 Task: Find a one-way flight from Brunswick to Laramie for 3 passengers in First class on May 3, with 2 checked bags and 2 stops or fewer.
Action: Mouse moved to (315, 291)
Screenshot: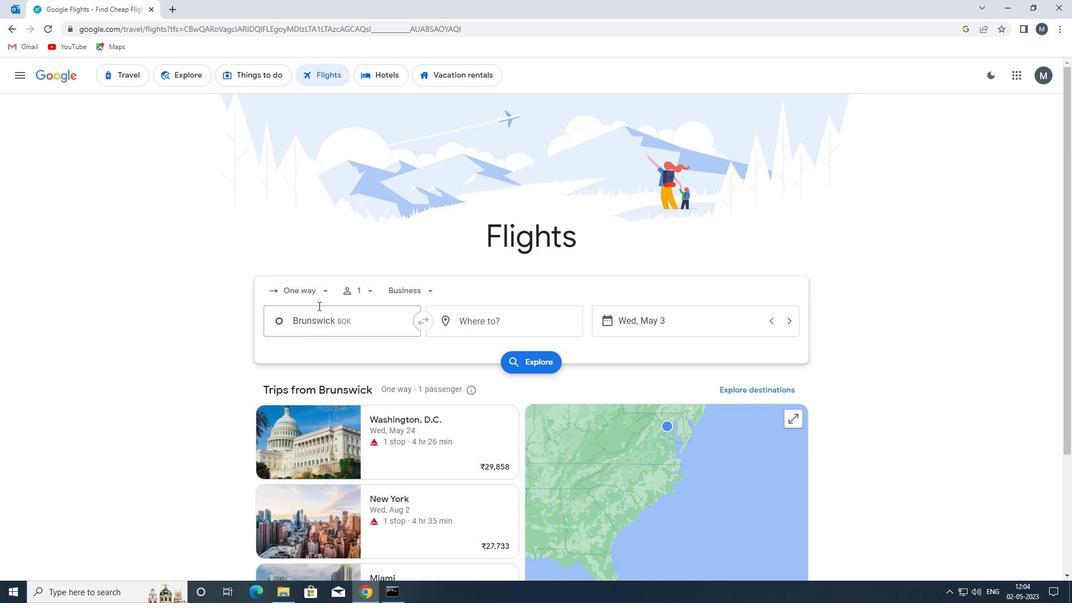 
Action: Mouse pressed left at (315, 291)
Screenshot: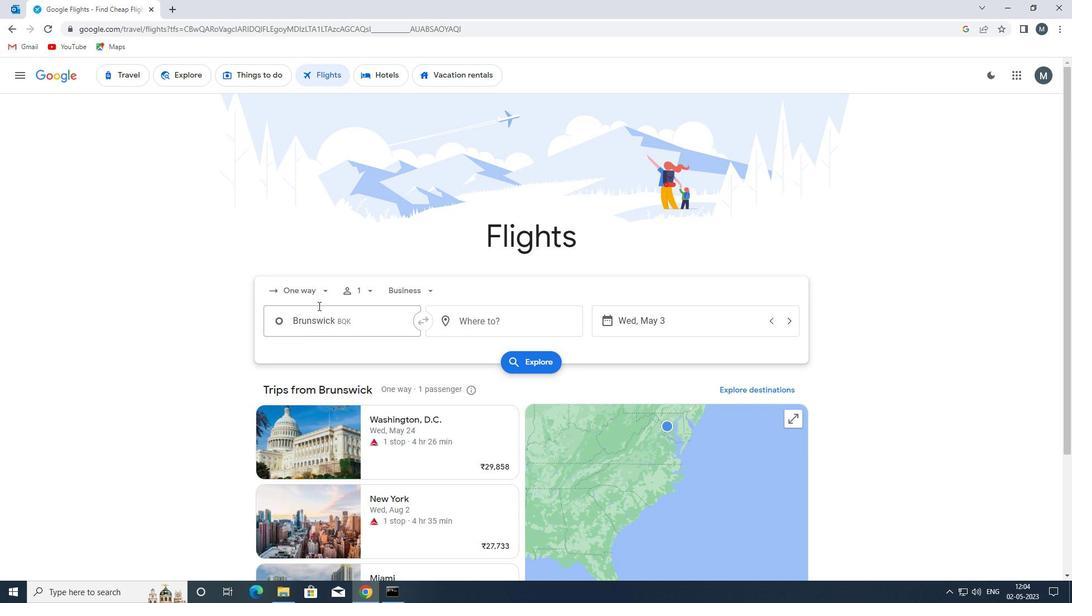 
Action: Mouse moved to (317, 346)
Screenshot: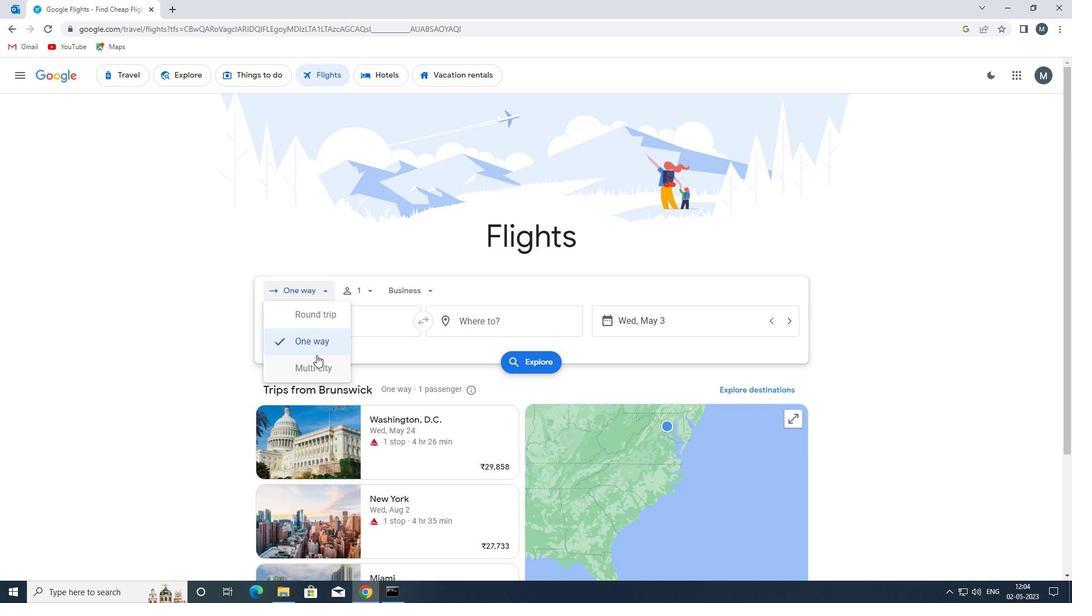 
Action: Mouse pressed left at (317, 346)
Screenshot: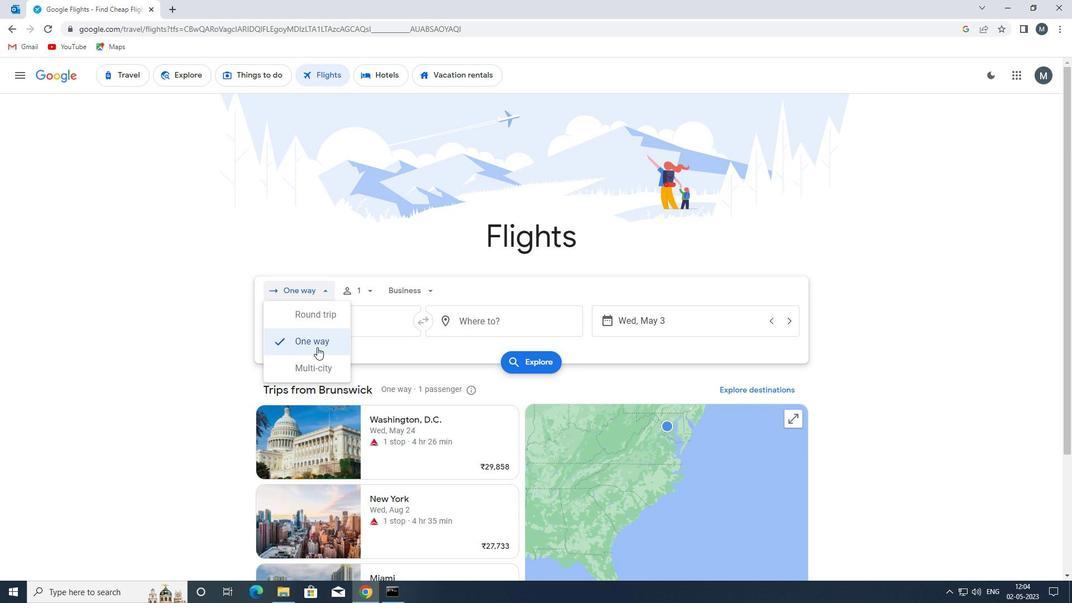
Action: Mouse moved to (369, 295)
Screenshot: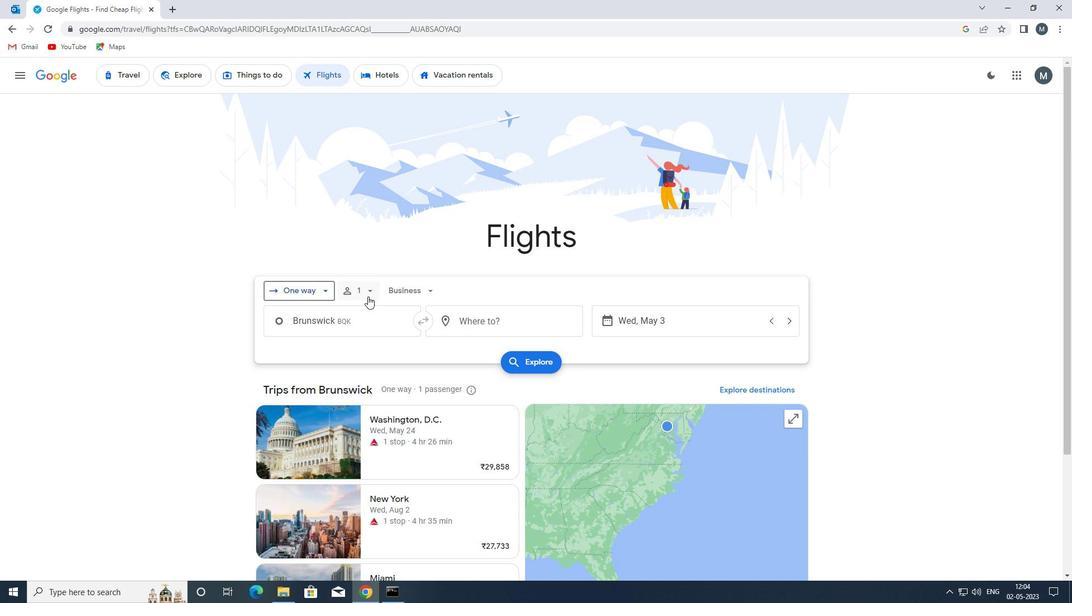 
Action: Mouse pressed left at (369, 295)
Screenshot: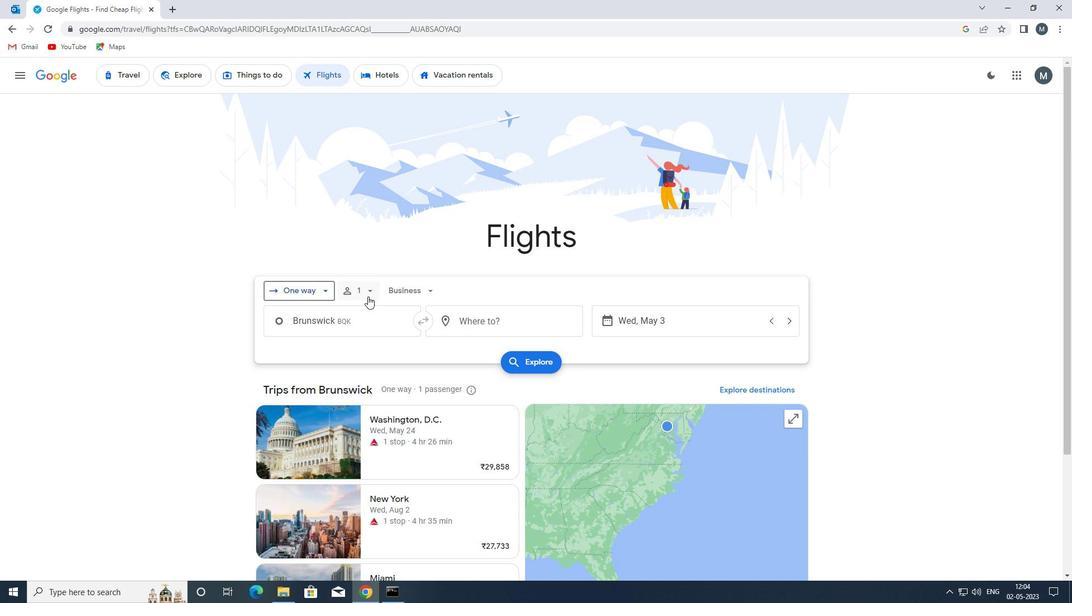 
Action: Mouse moved to (459, 320)
Screenshot: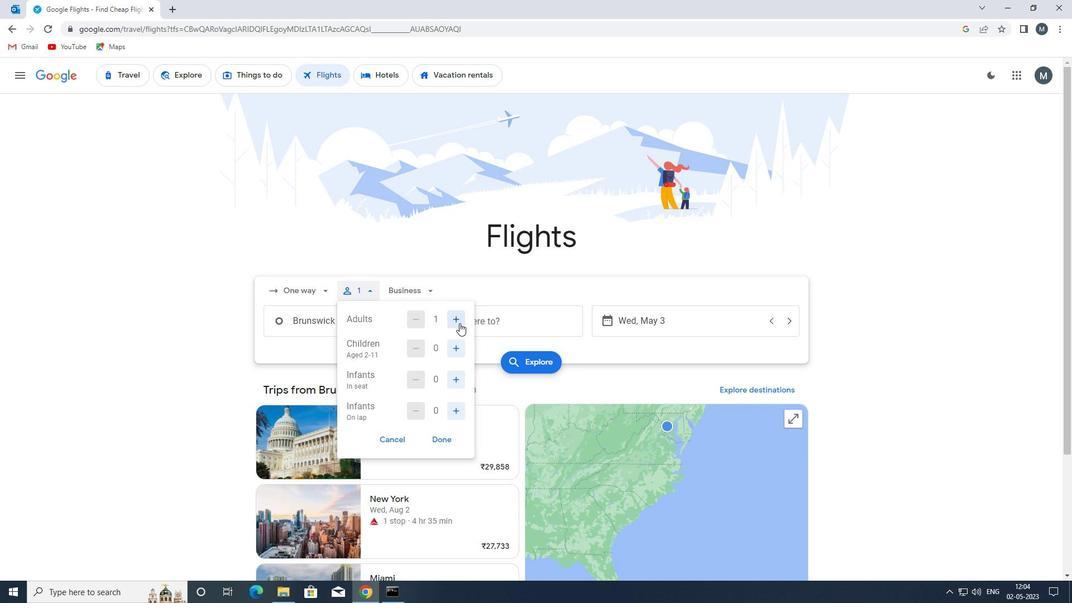 
Action: Mouse pressed left at (459, 320)
Screenshot: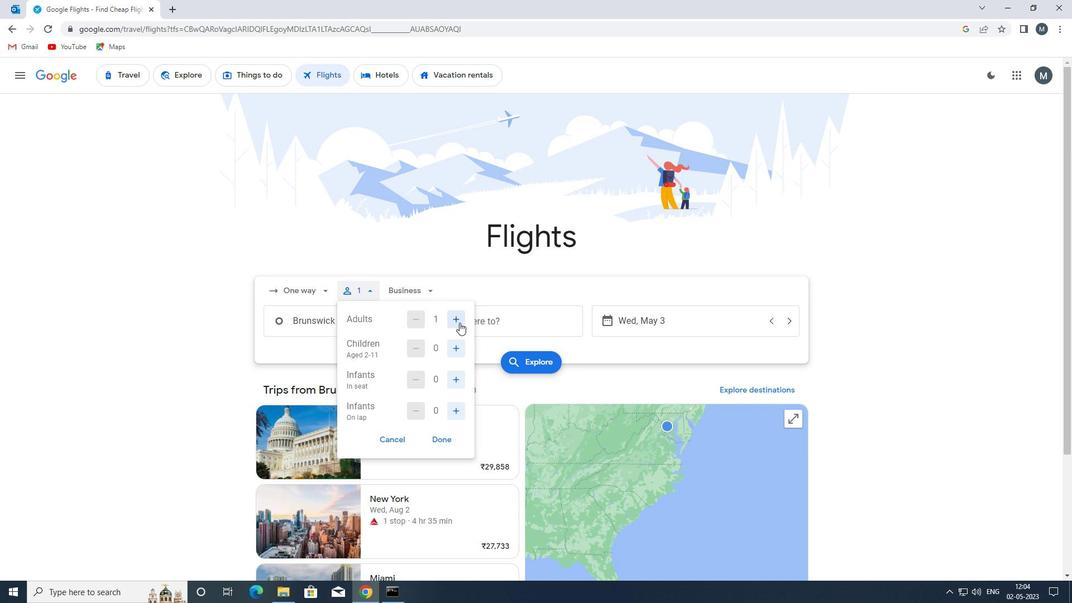 
Action: Mouse pressed left at (459, 320)
Screenshot: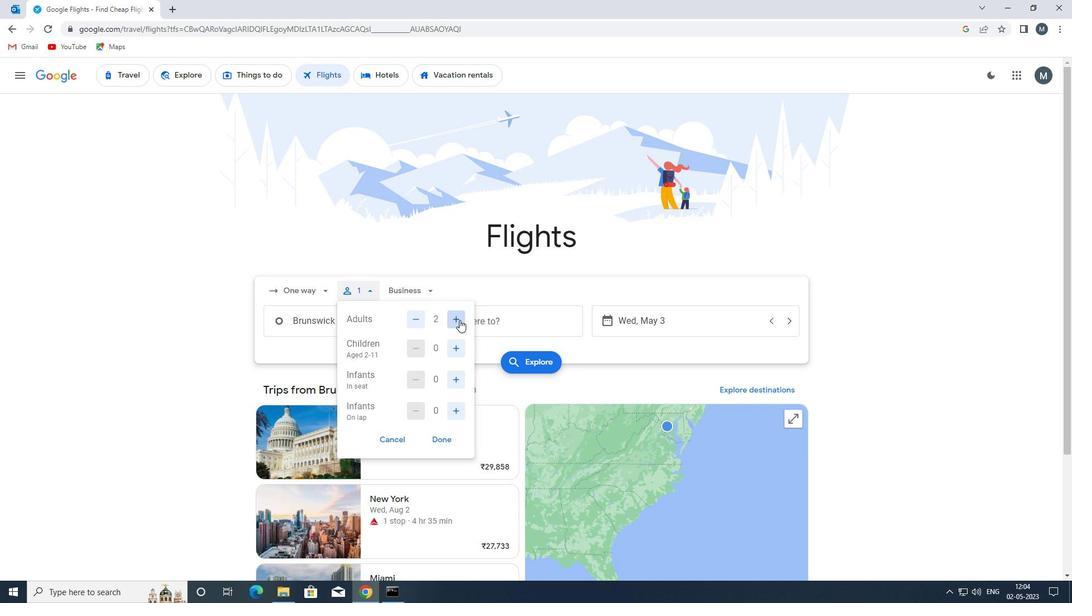 
Action: Mouse moved to (450, 435)
Screenshot: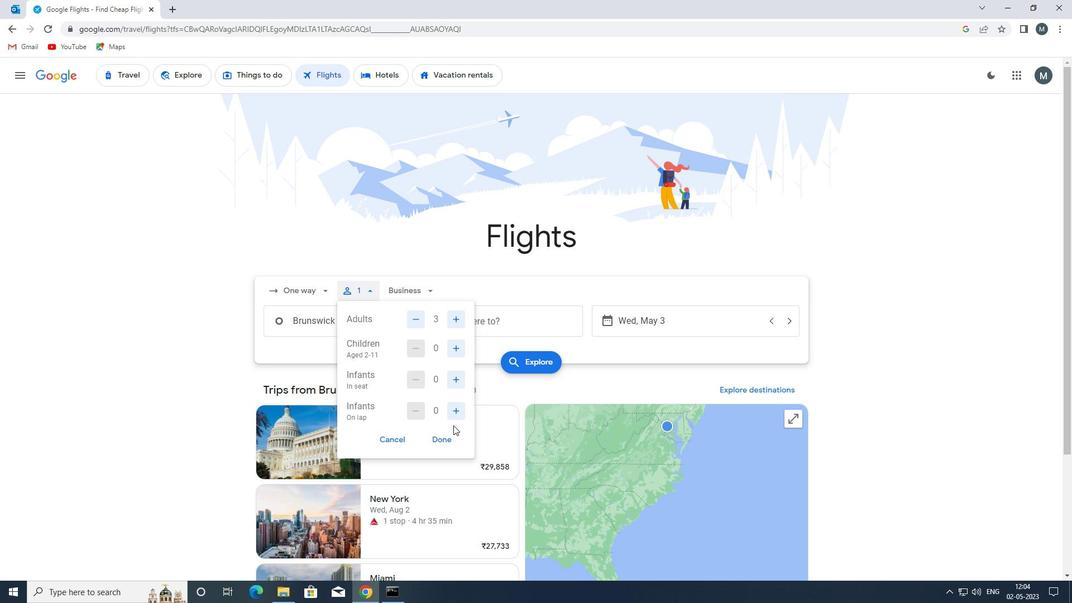 
Action: Mouse pressed left at (450, 435)
Screenshot: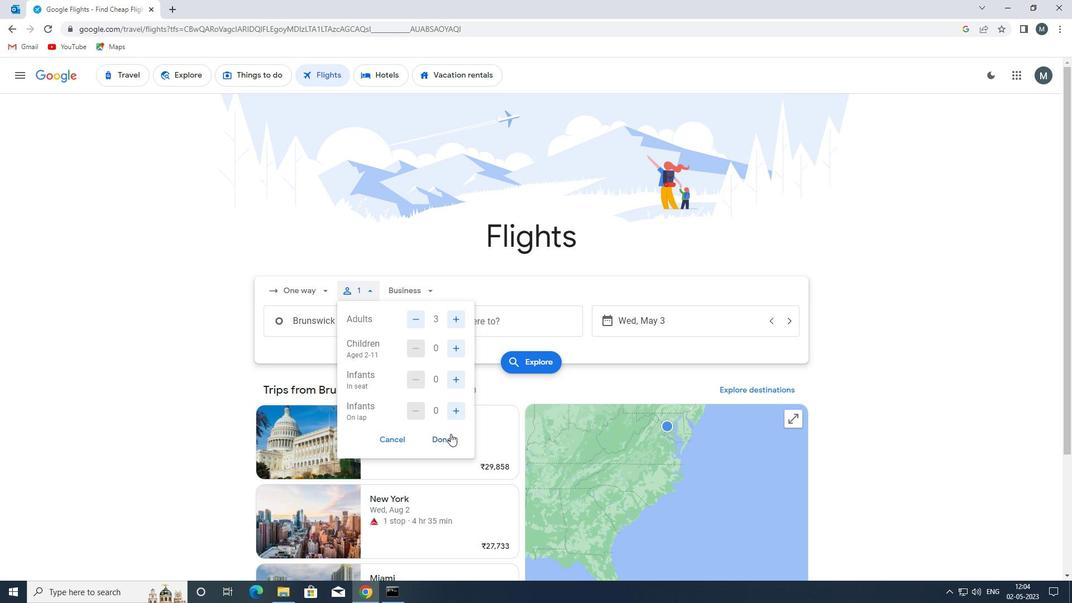 
Action: Mouse moved to (416, 291)
Screenshot: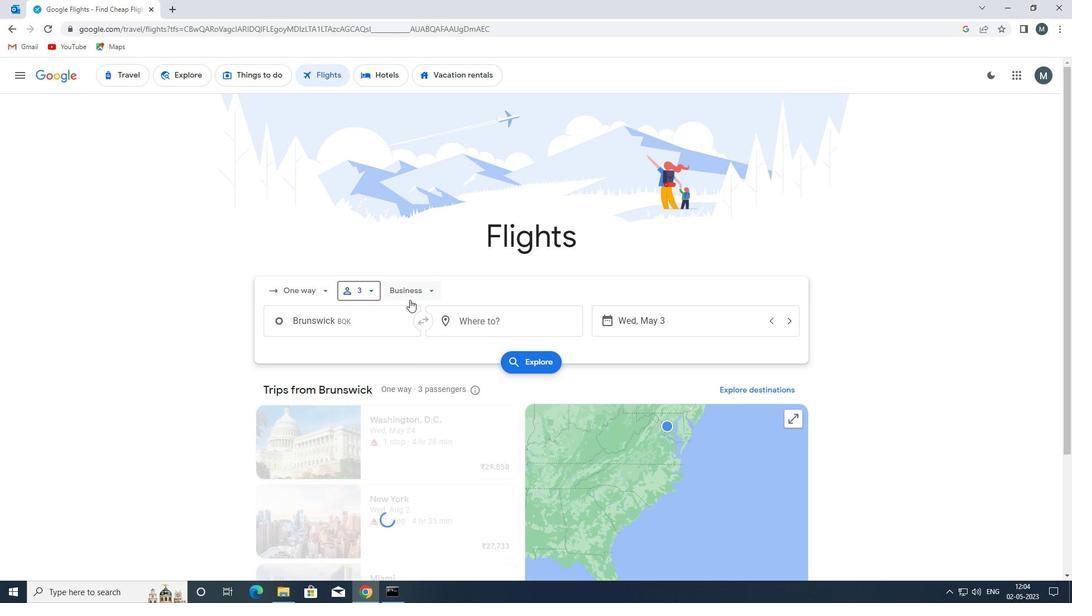 
Action: Mouse pressed left at (416, 291)
Screenshot: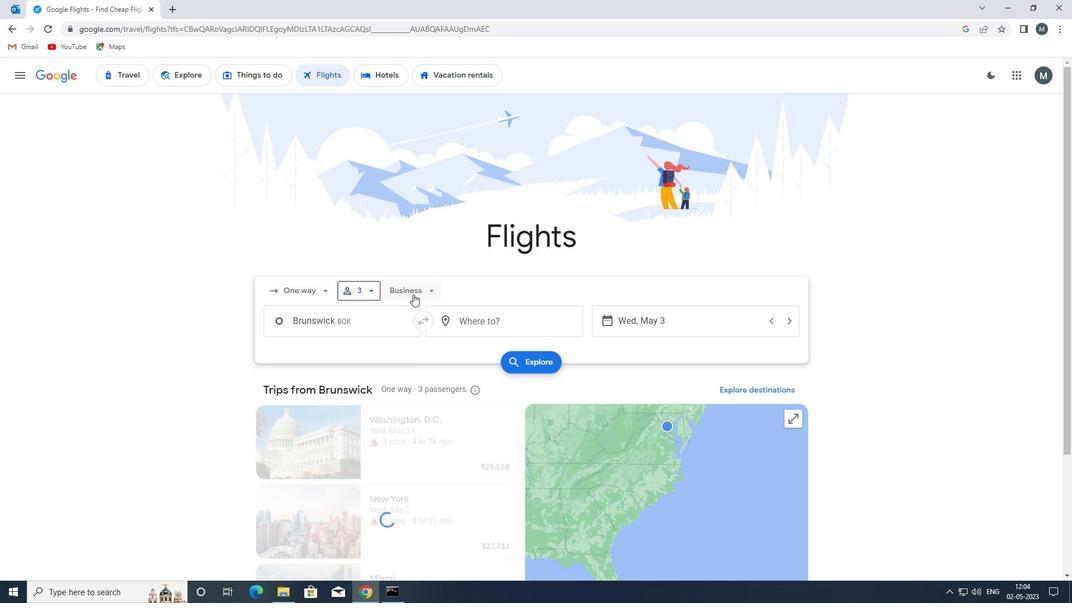 
Action: Mouse moved to (433, 393)
Screenshot: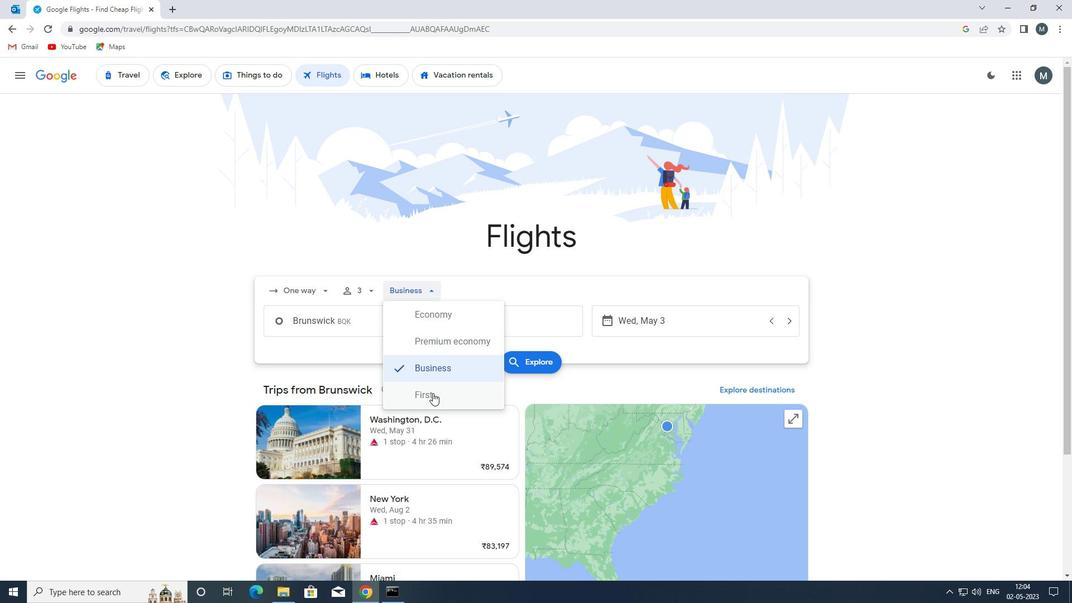 
Action: Mouse pressed left at (433, 393)
Screenshot: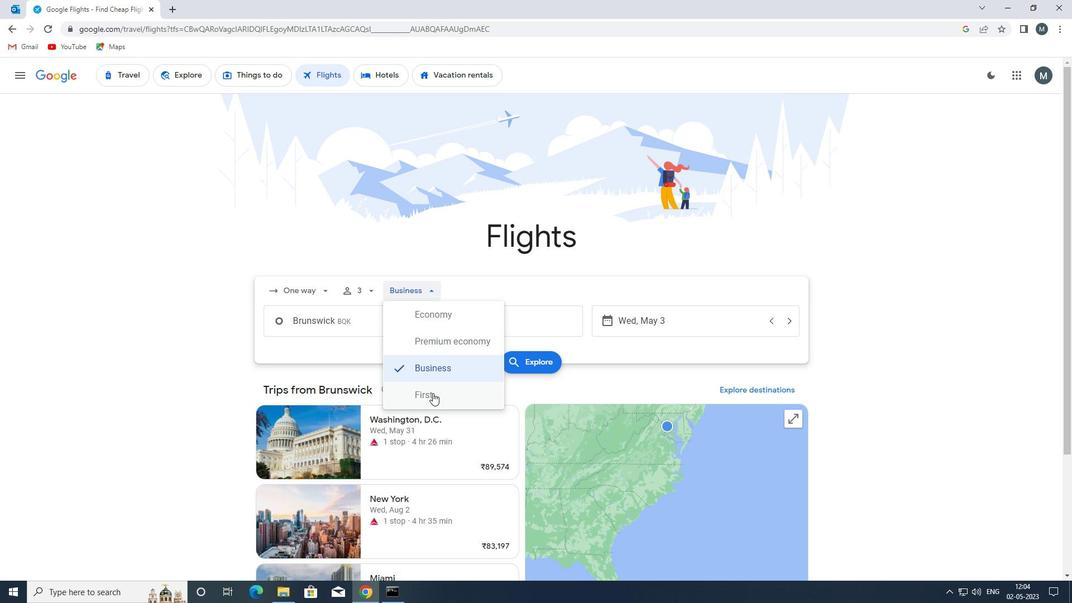 
Action: Mouse moved to (367, 326)
Screenshot: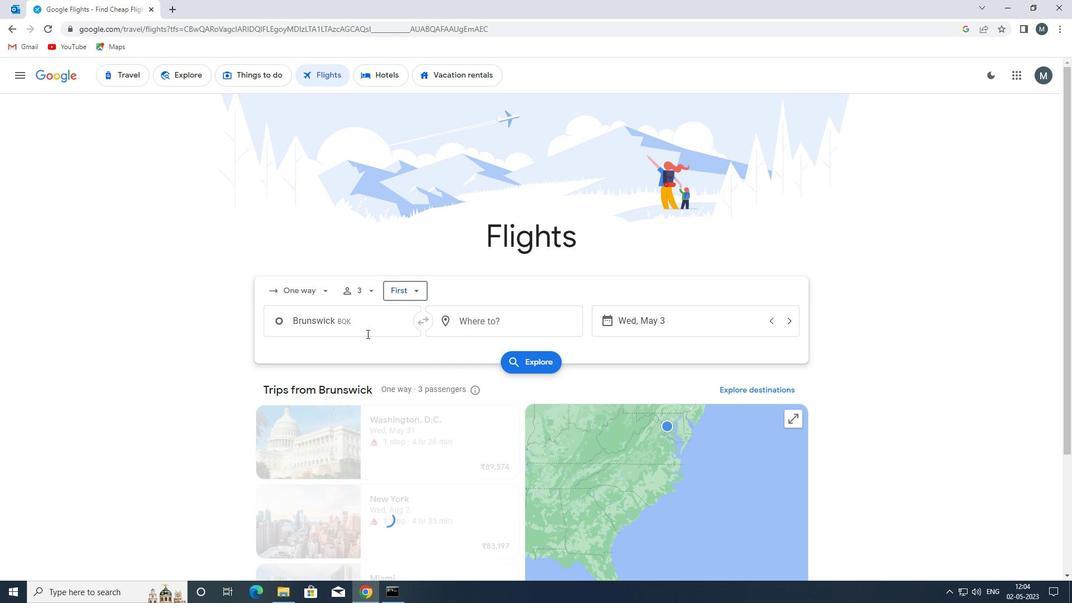 
Action: Mouse pressed left at (367, 326)
Screenshot: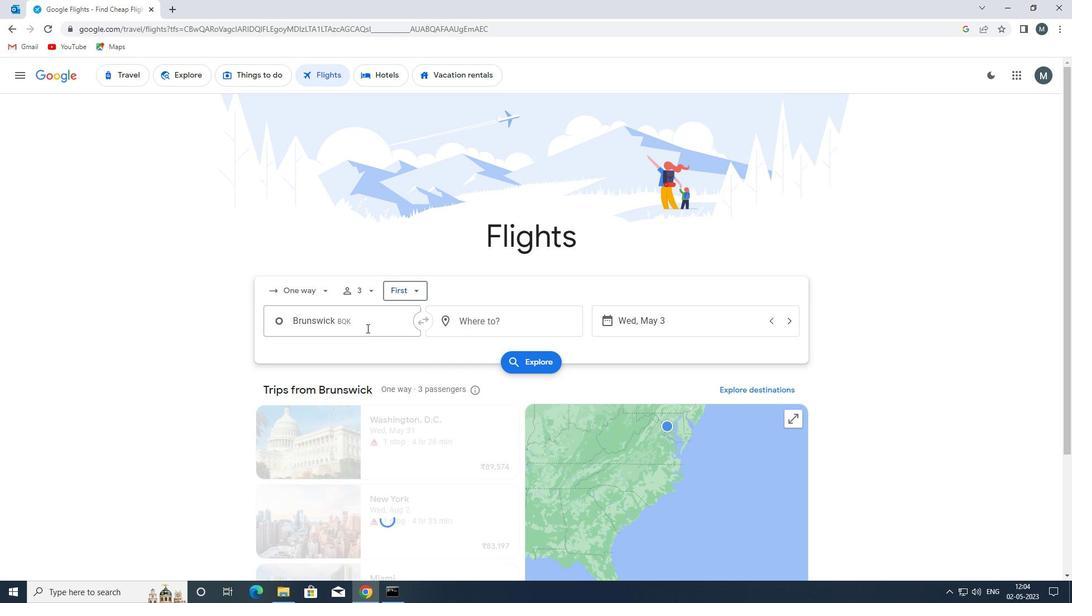 
Action: Key pressed bqk<Key.enter>
Screenshot: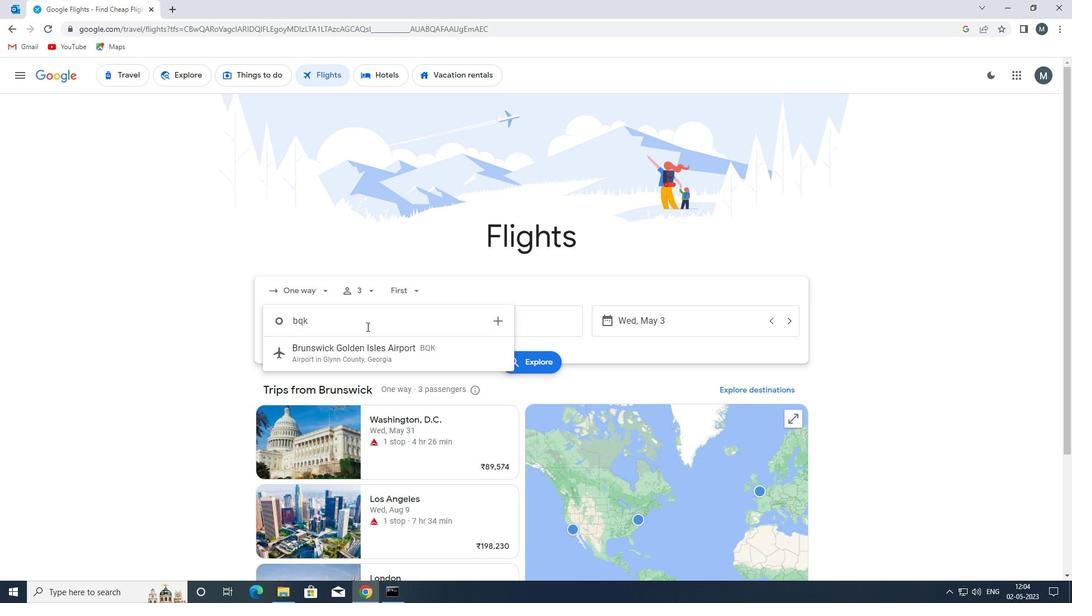 
Action: Mouse moved to (480, 326)
Screenshot: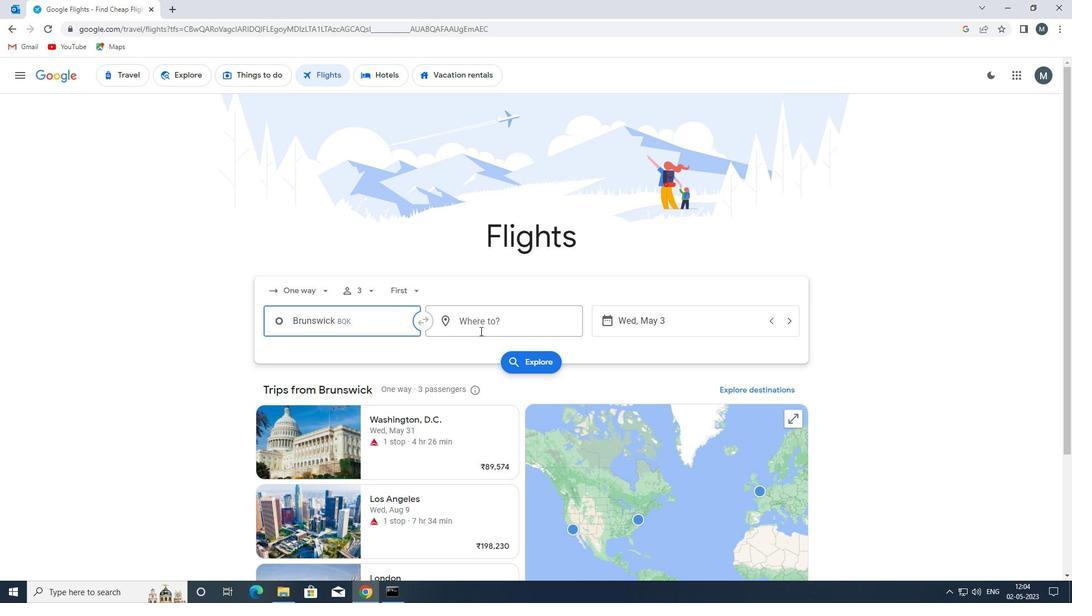 
Action: Mouse pressed left at (480, 326)
Screenshot: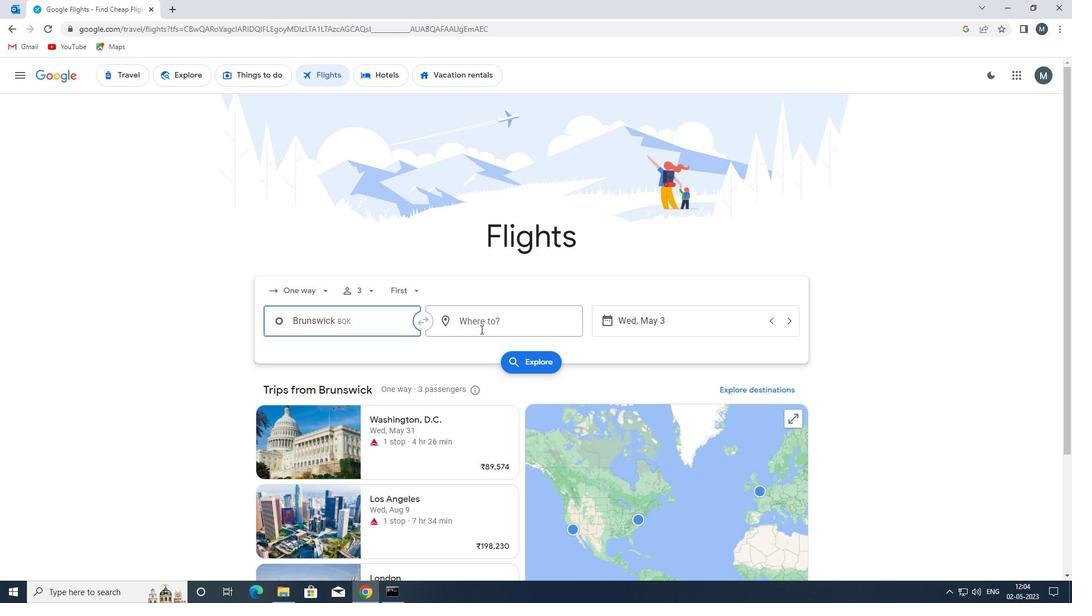 
Action: Mouse moved to (480, 326)
Screenshot: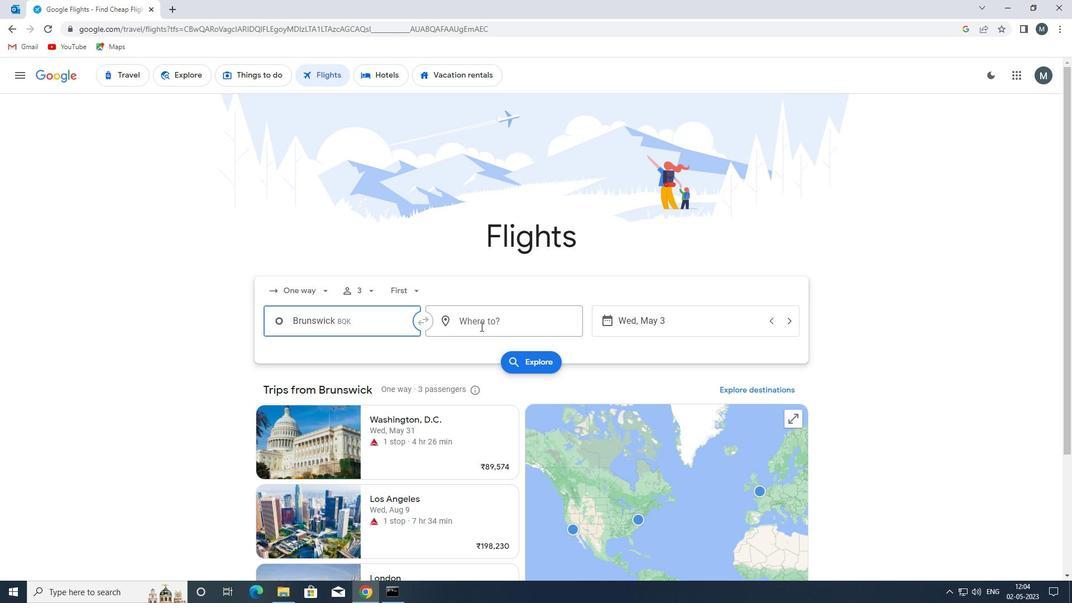 
Action: Key pressed lar
Screenshot: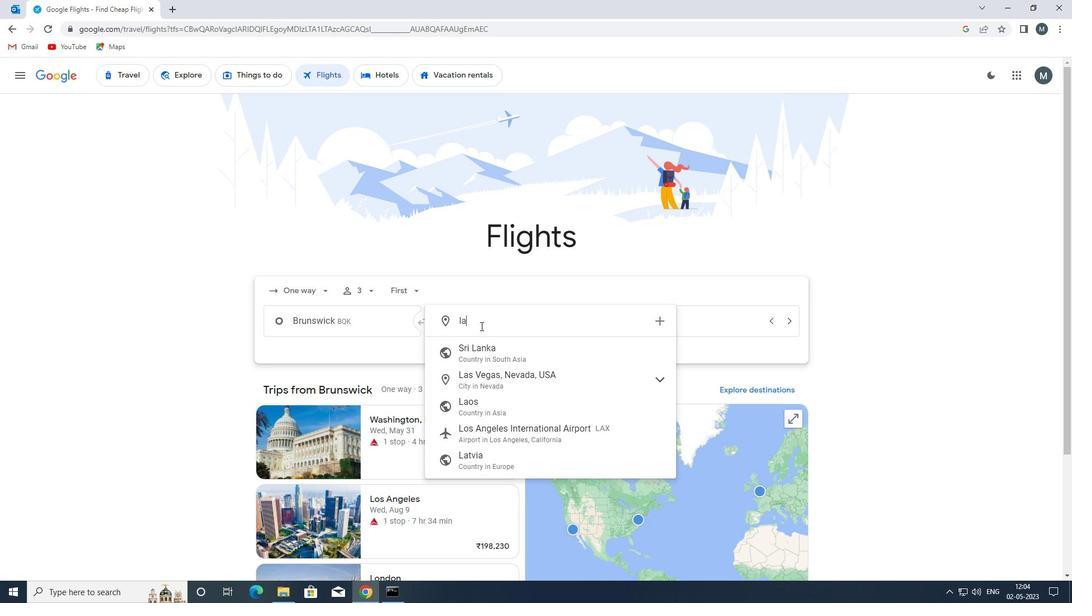 
Action: Mouse moved to (508, 348)
Screenshot: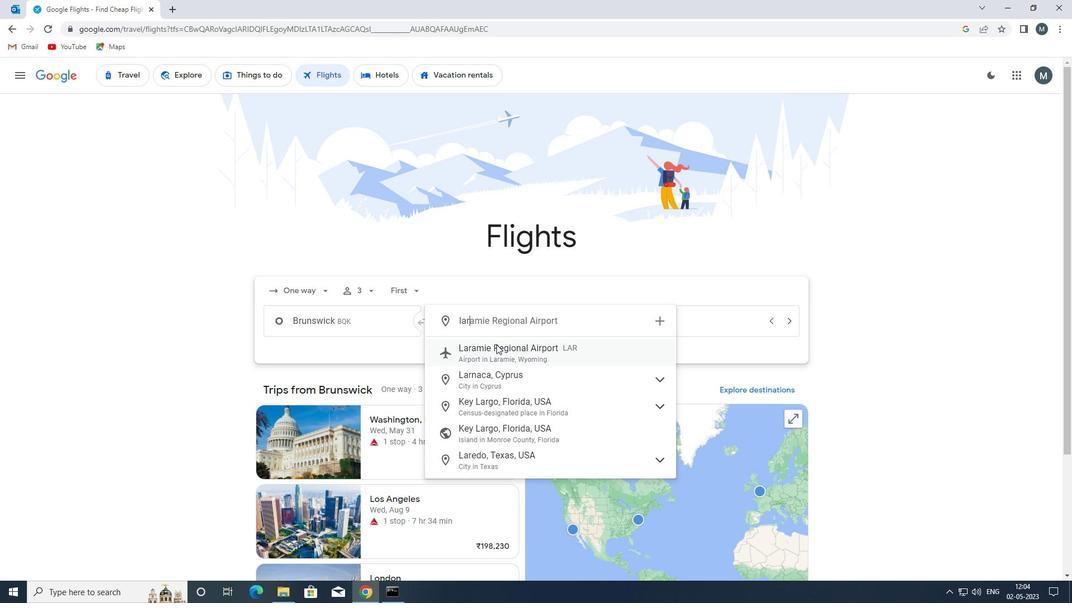 
Action: Mouse pressed left at (508, 348)
Screenshot: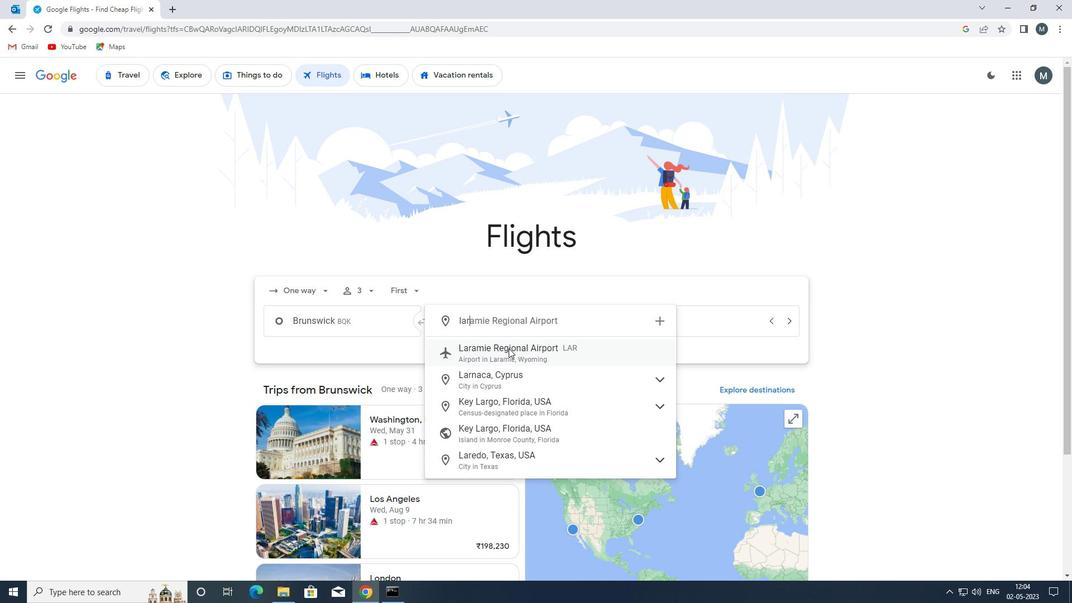 
Action: Mouse moved to (621, 329)
Screenshot: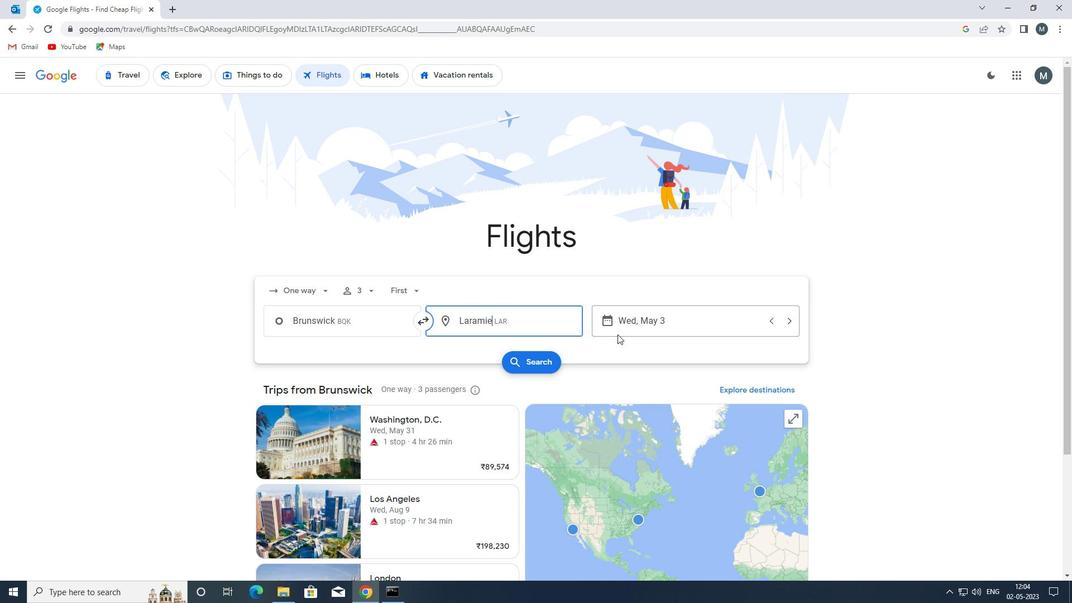 
Action: Mouse pressed left at (621, 329)
Screenshot: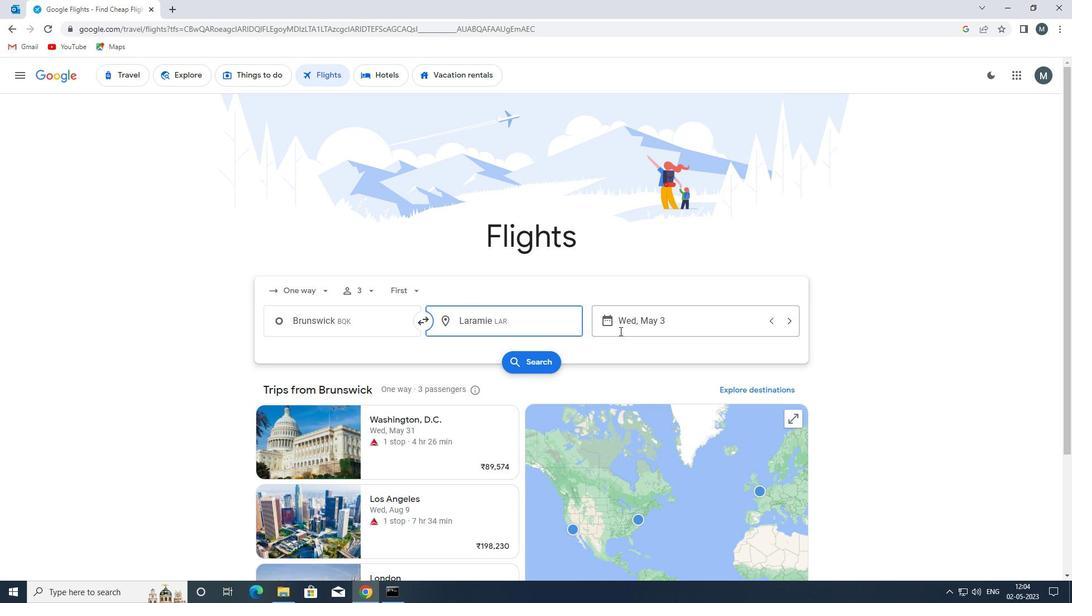 
Action: Mouse moved to (481, 381)
Screenshot: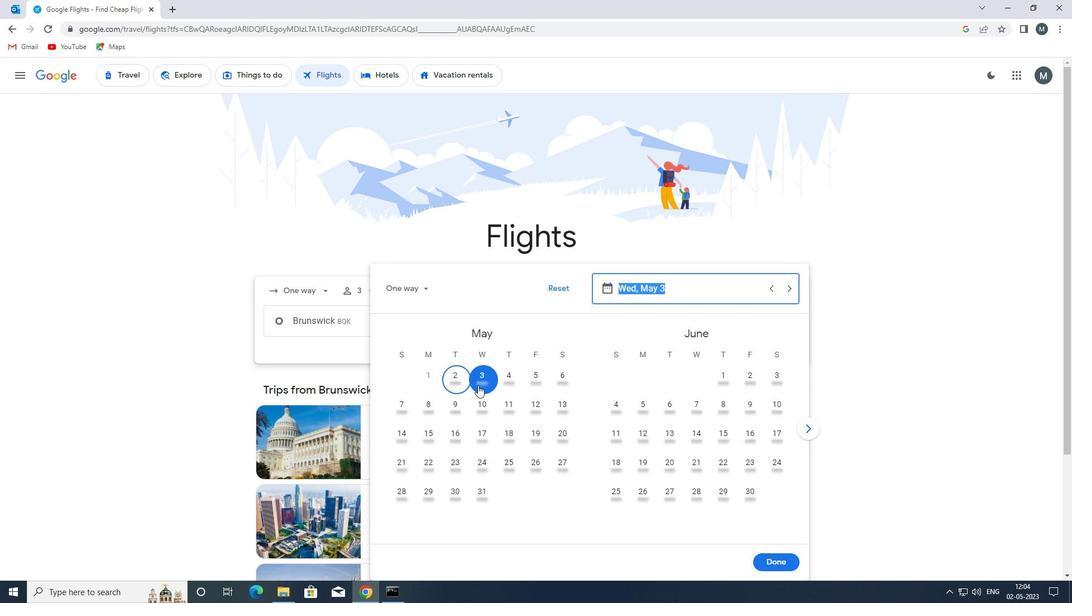 
Action: Mouse pressed left at (481, 381)
Screenshot: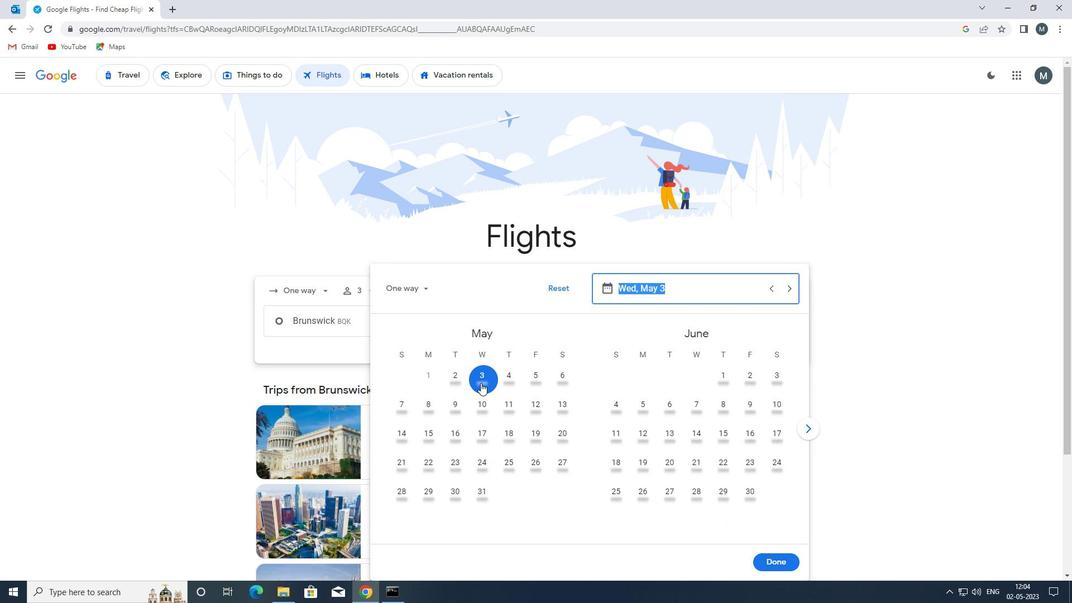 
Action: Mouse moved to (769, 564)
Screenshot: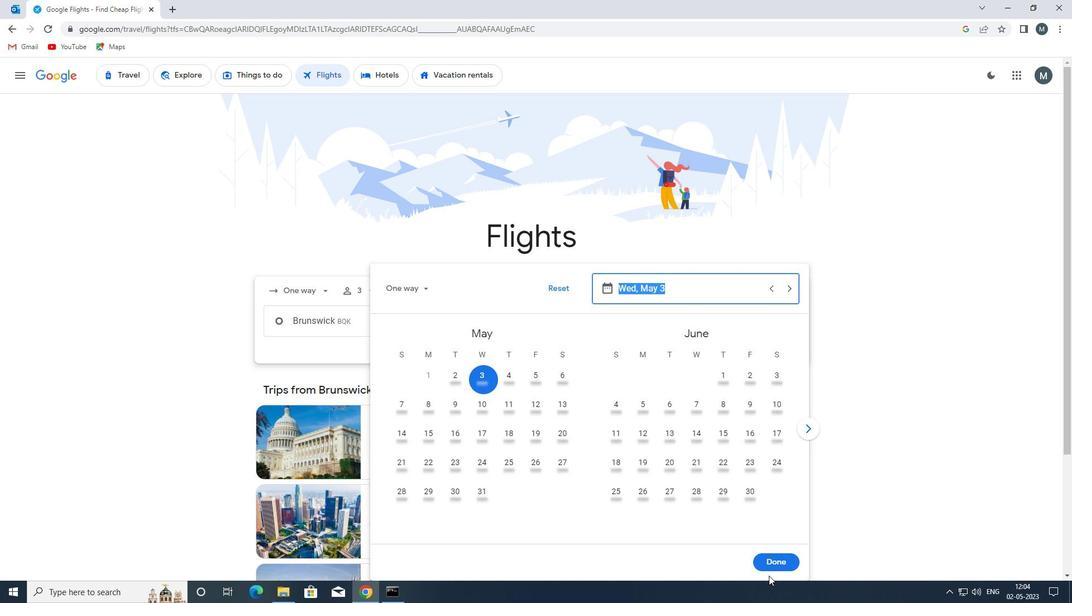 
Action: Mouse pressed left at (769, 564)
Screenshot: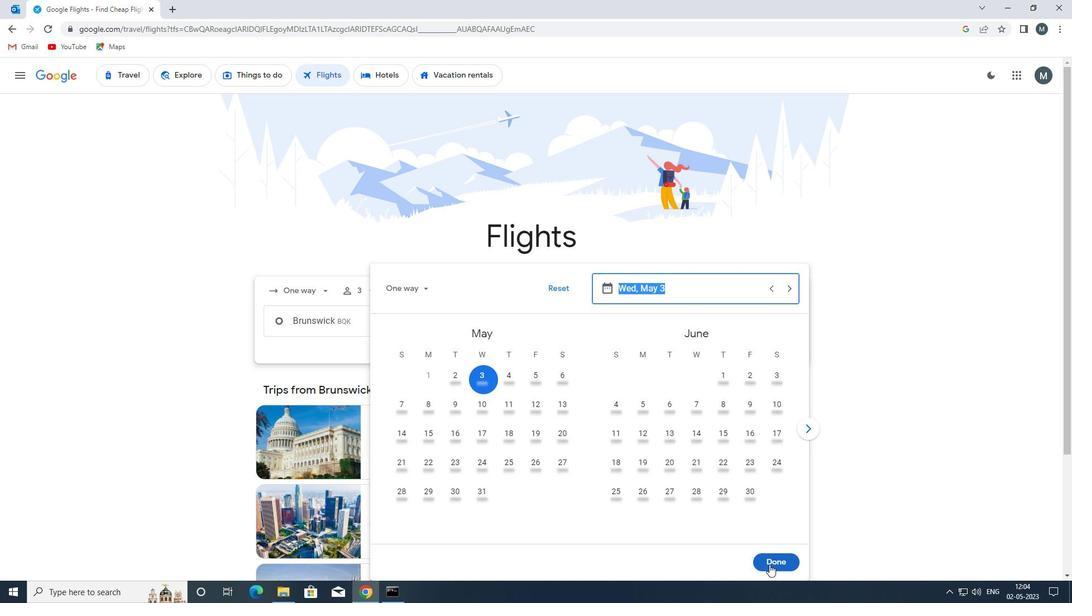 
Action: Mouse moved to (530, 368)
Screenshot: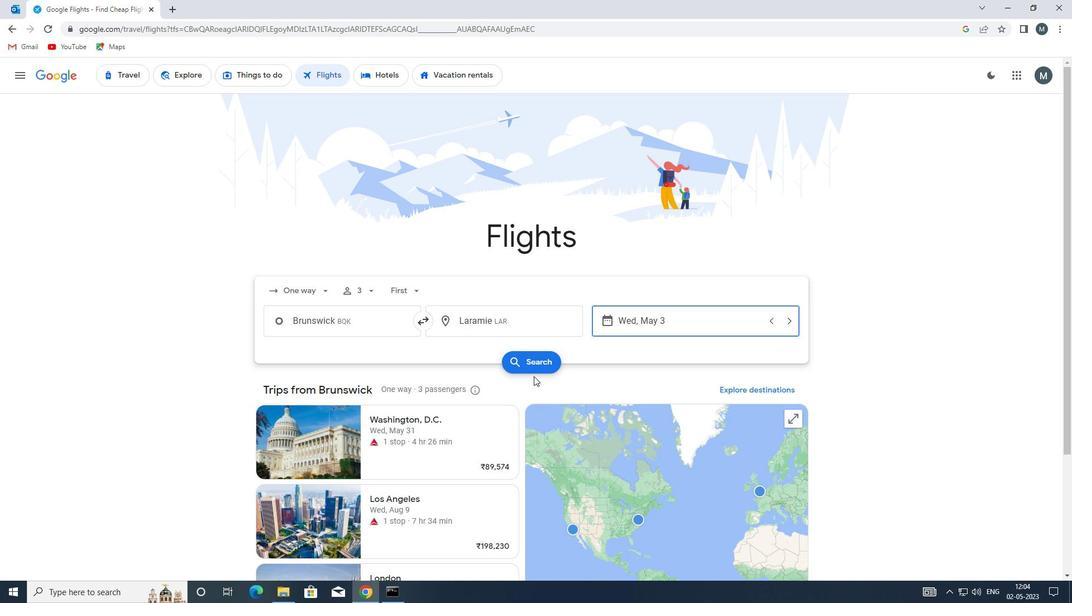 
Action: Mouse pressed left at (530, 368)
Screenshot: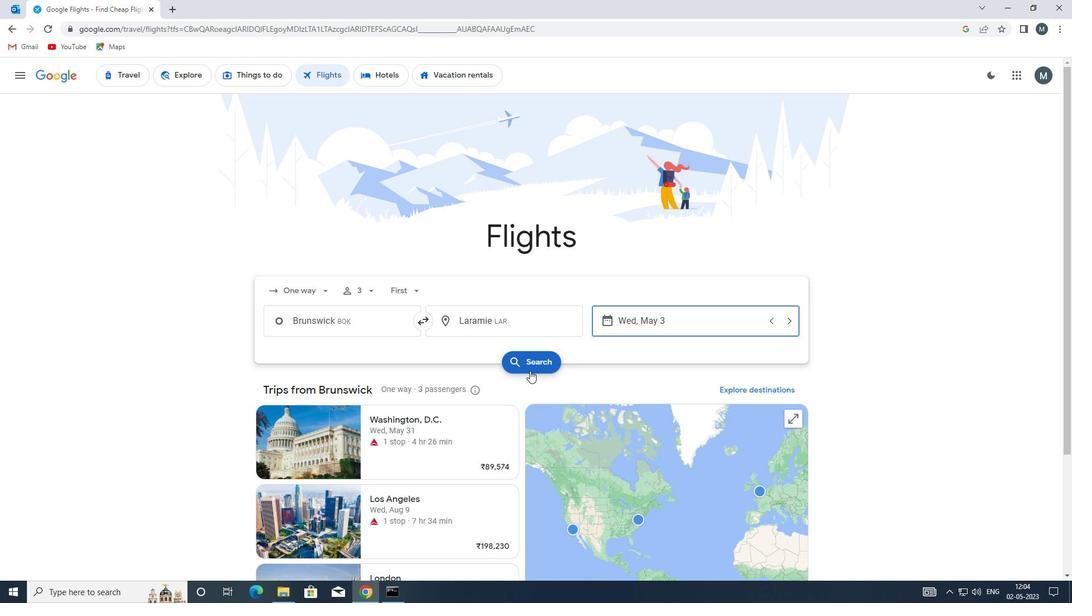 
Action: Mouse moved to (269, 179)
Screenshot: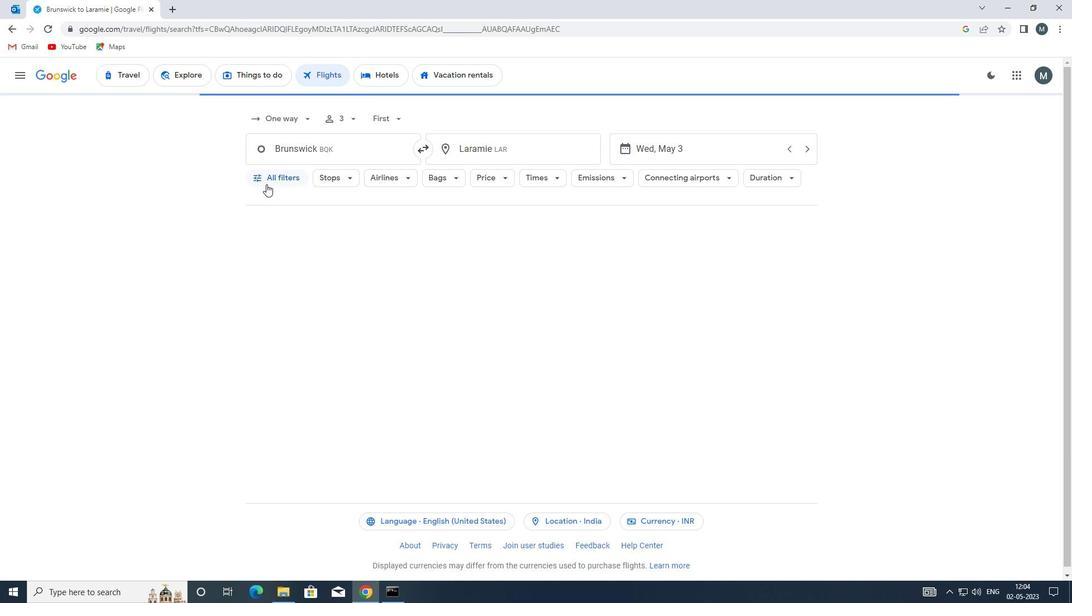 
Action: Mouse pressed left at (269, 179)
Screenshot: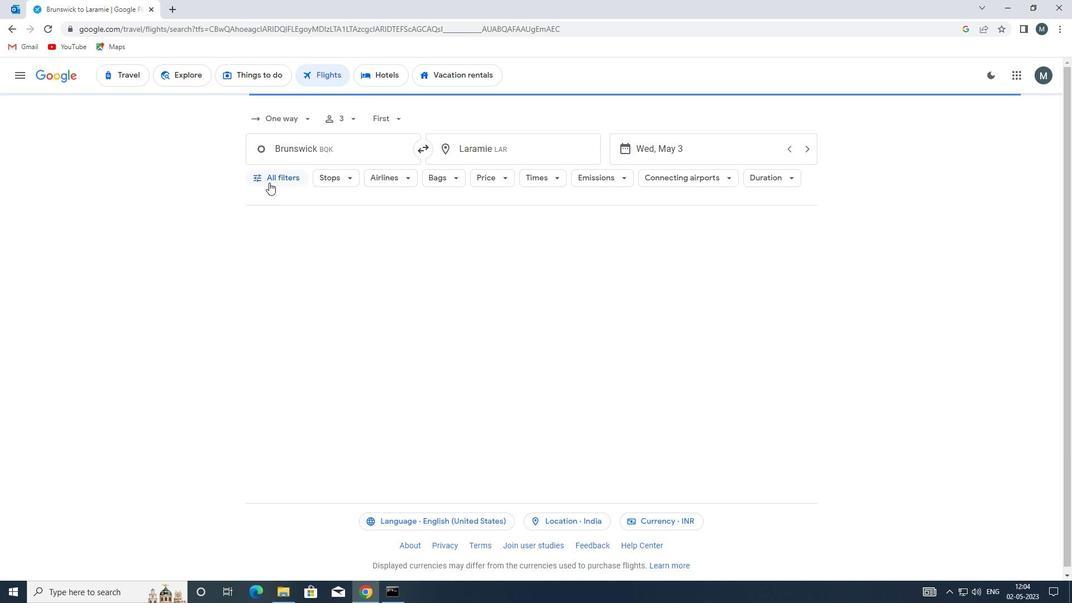 
Action: Mouse moved to (267, 321)
Screenshot: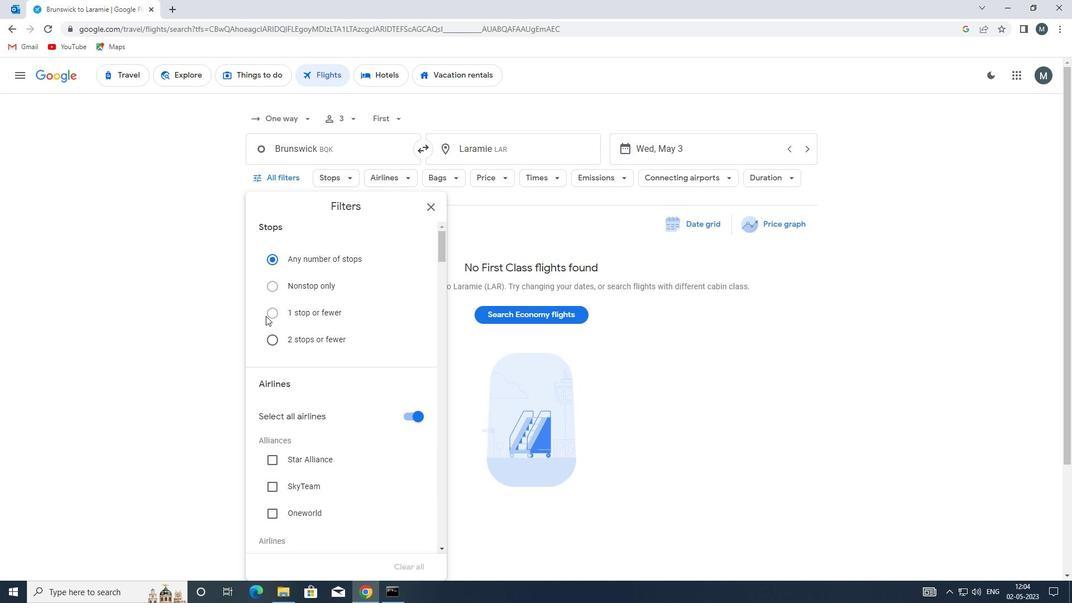 
Action: Mouse scrolled (267, 320) with delta (0, 0)
Screenshot: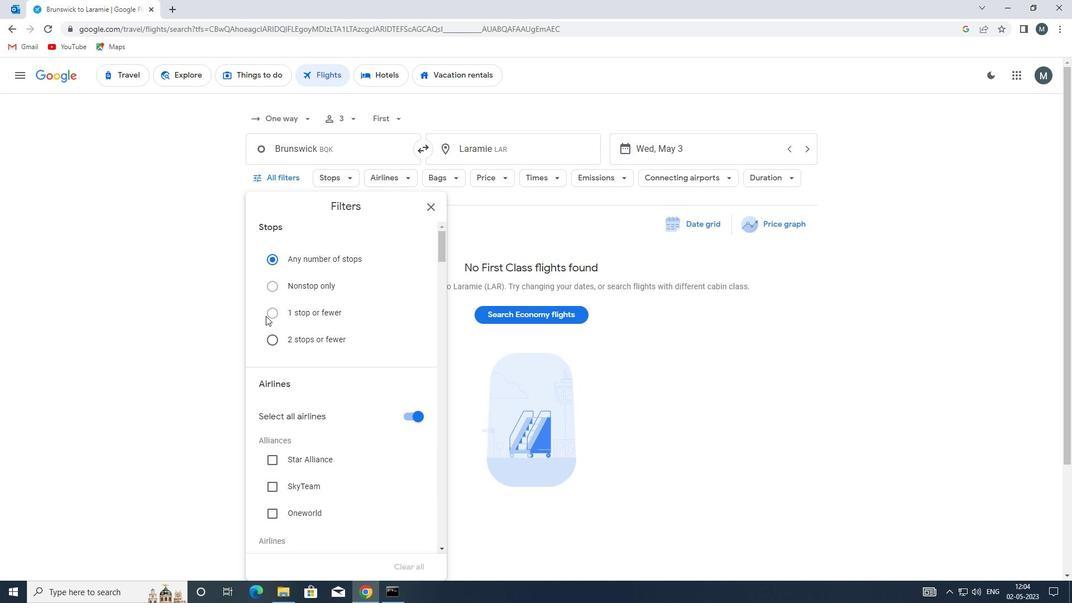 
Action: Mouse moved to (414, 361)
Screenshot: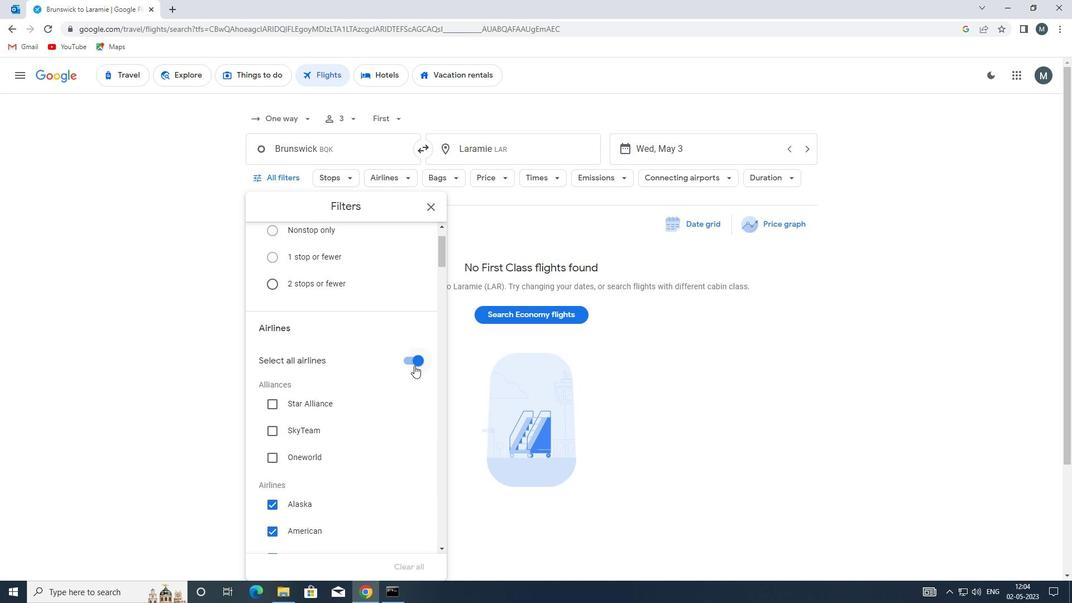 
Action: Mouse pressed left at (414, 361)
Screenshot: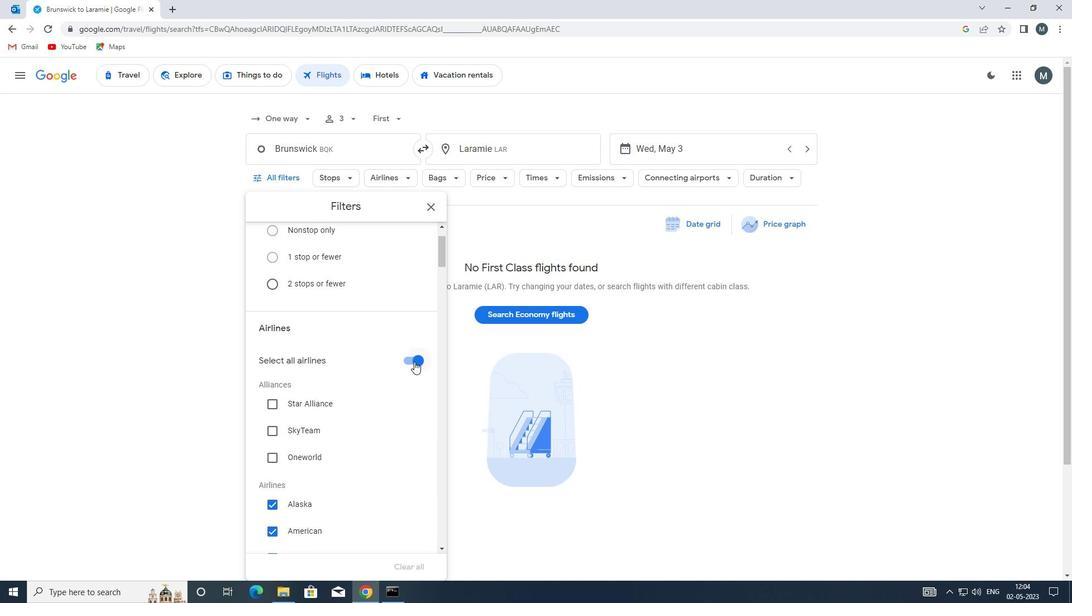
Action: Mouse moved to (396, 360)
Screenshot: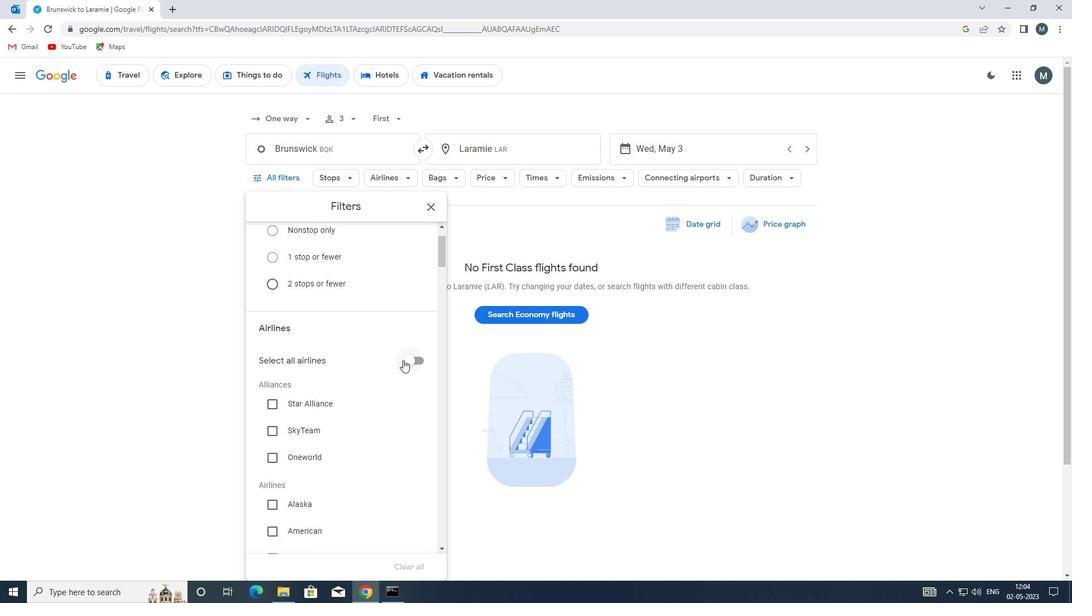 
Action: Mouse scrolled (396, 359) with delta (0, 0)
Screenshot: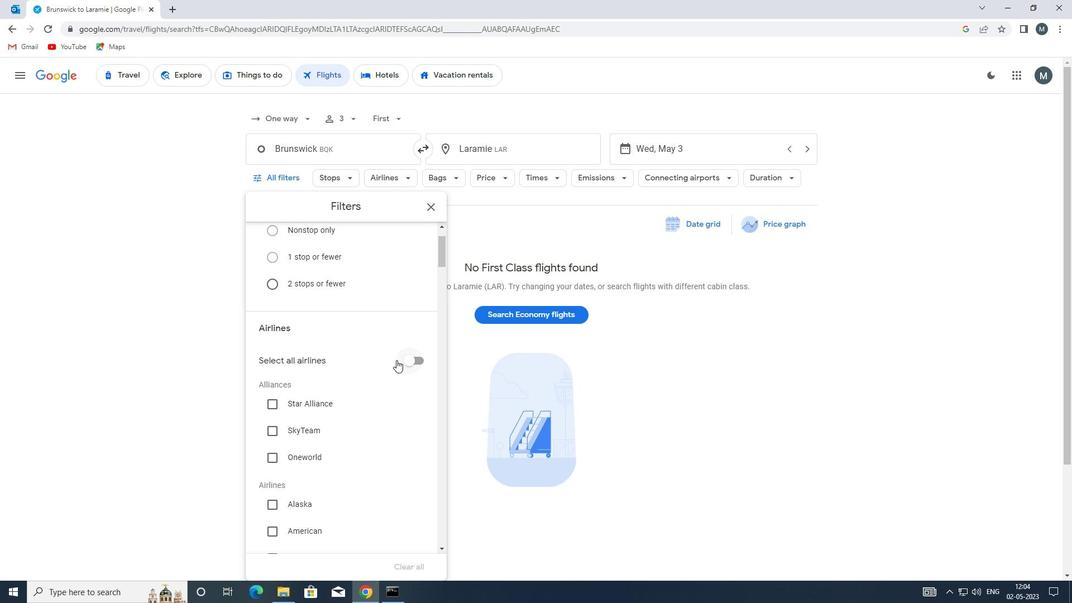 
Action: Mouse moved to (351, 365)
Screenshot: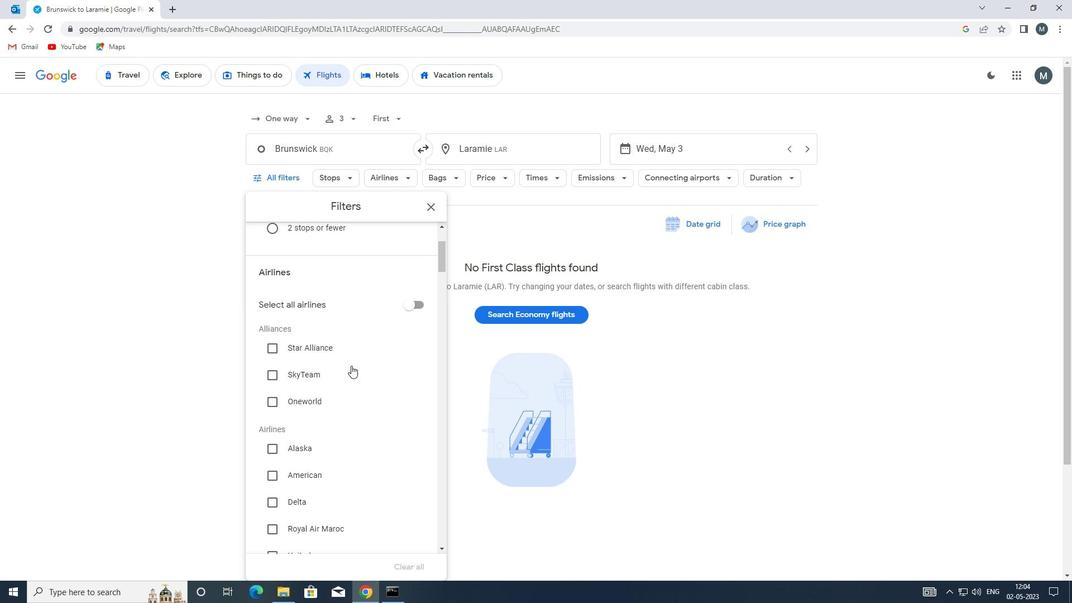 
Action: Mouse scrolled (351, 364) with delta (0, 0)
Screenshot: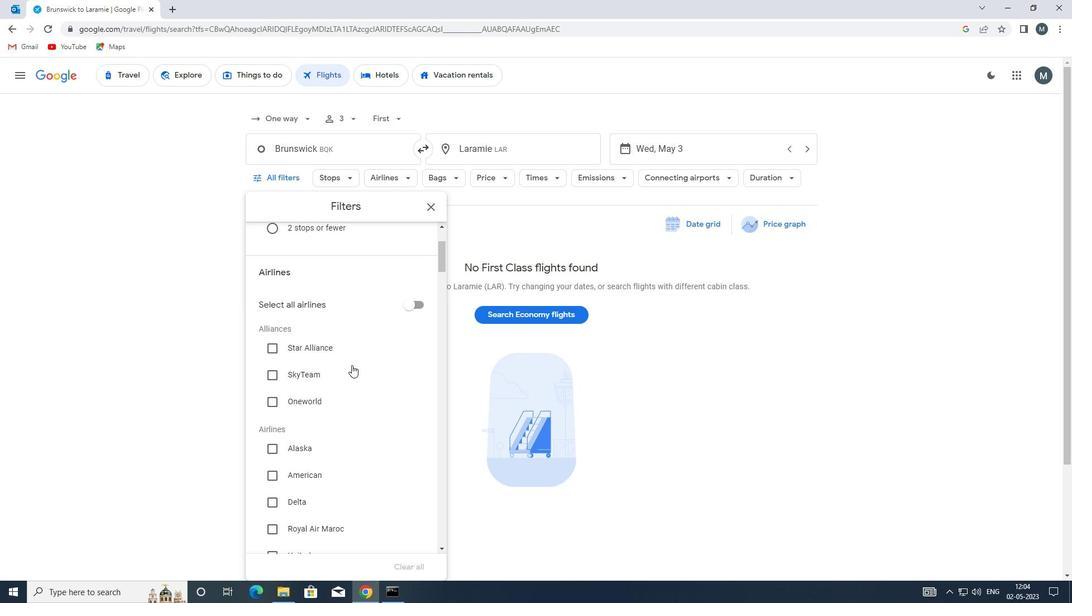 
Action: Mouse scrolled (351, 364) with delta (0, 0)
Screenshot: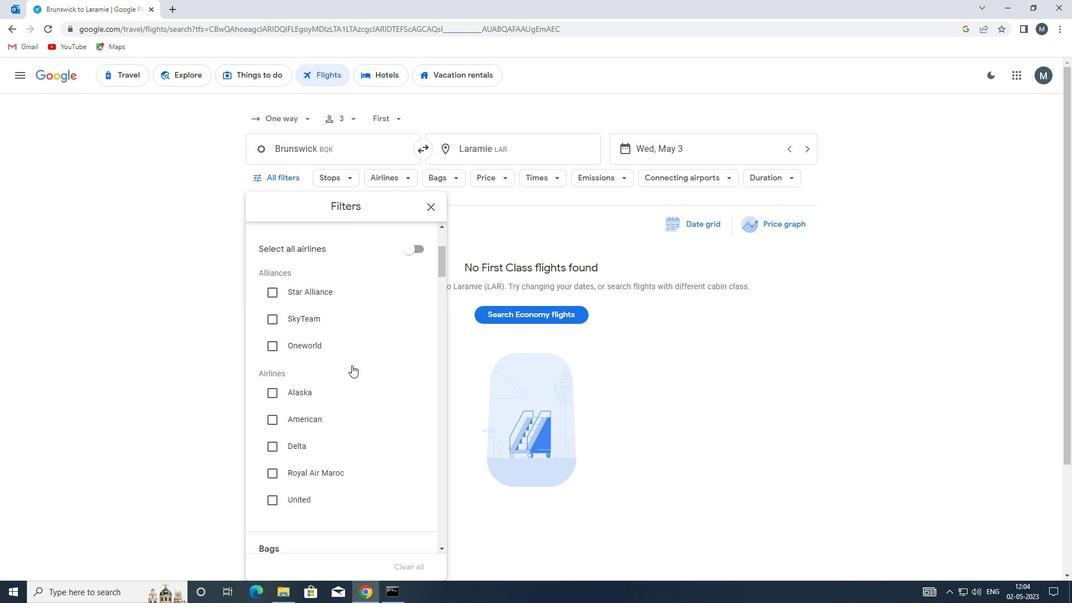 
Action: Mouse scrolled (351, 364) with delta (0, 0)
Screenshot: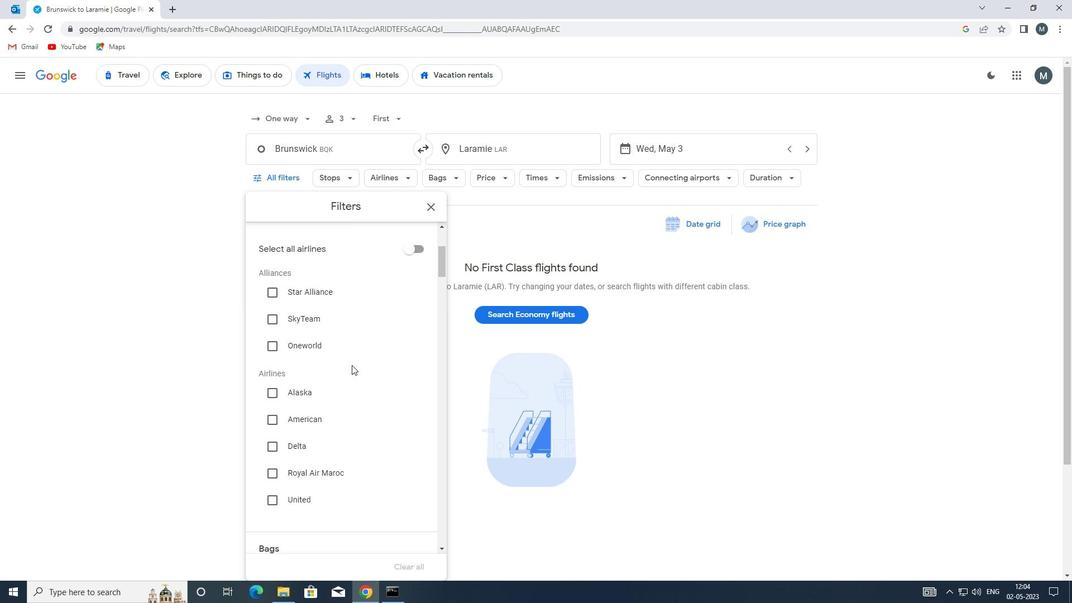 
Action: Mouse scrolled (351, 364) with delta (0, 0)
Screenshot: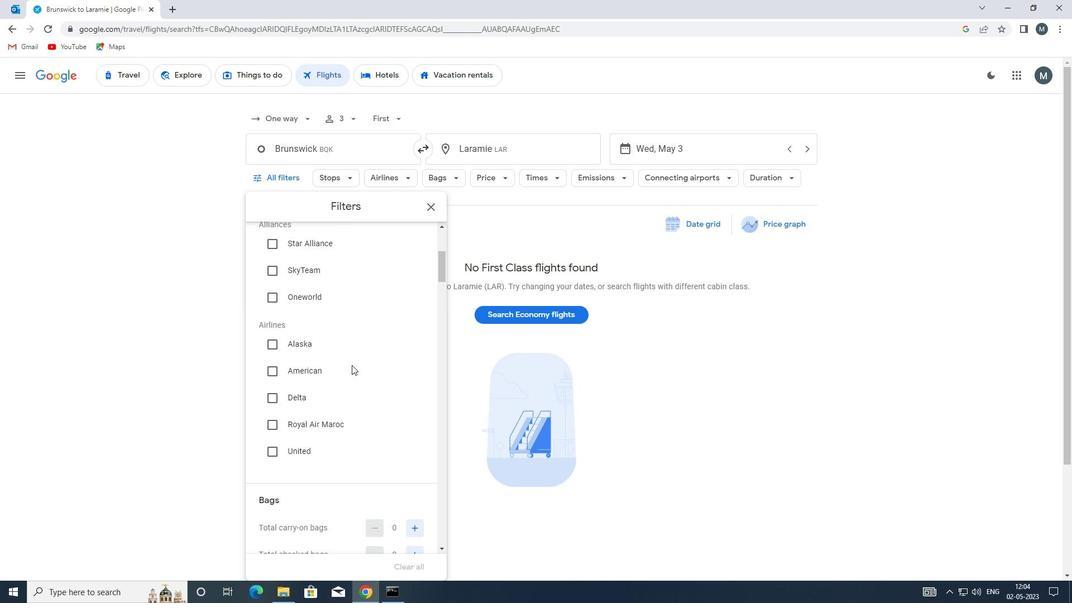 
Action: Mouse moved to (416, 436)
Screenshot: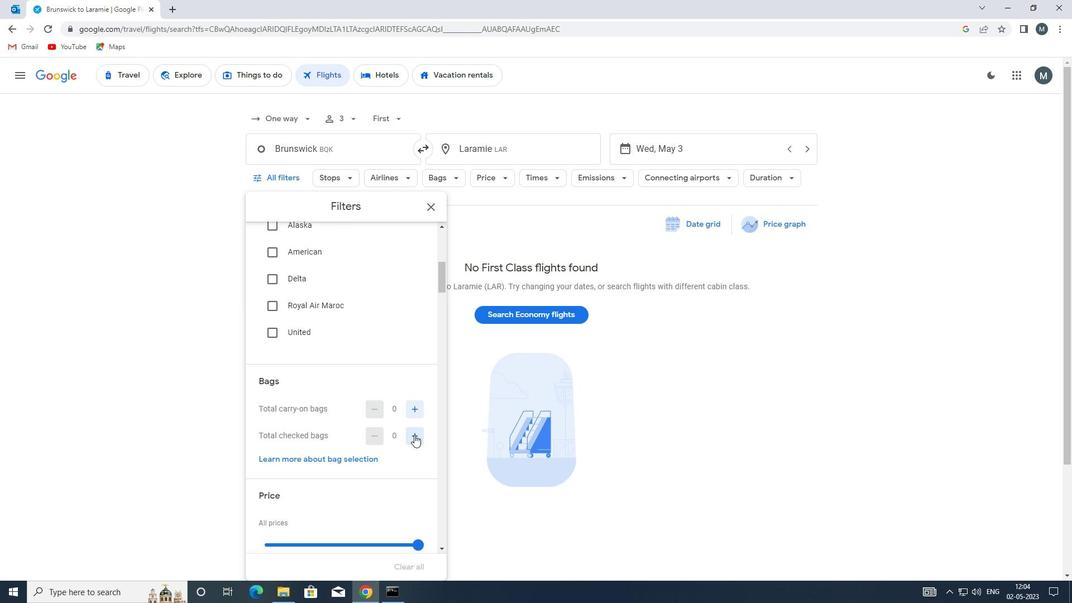 
Action: Mouse pressed left at (416, 436)
Screenshot: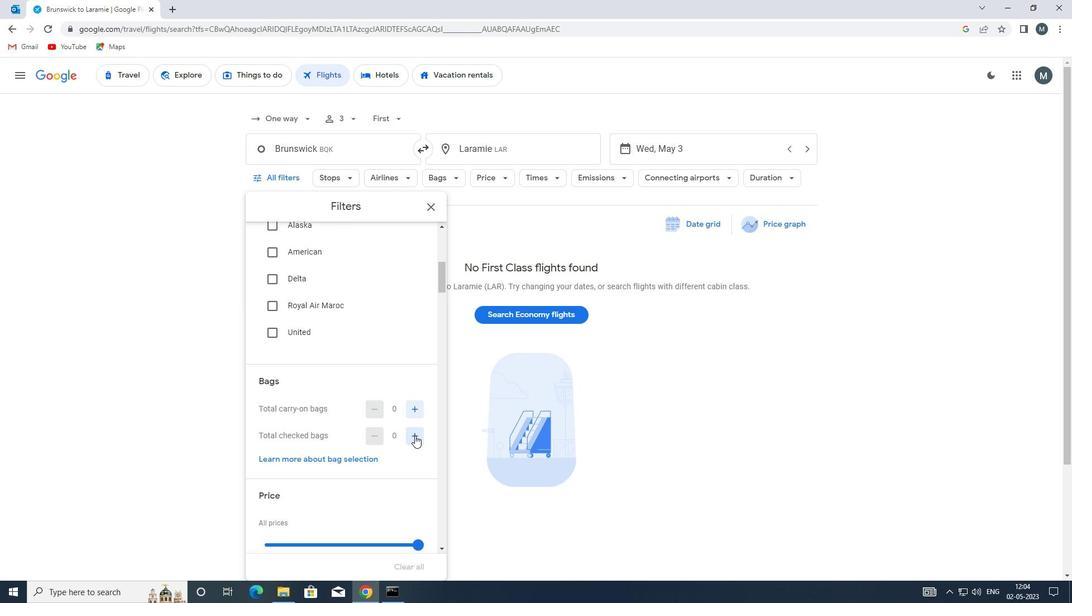 
Action: Mouse pressed left at (416, 436)
Screenshot: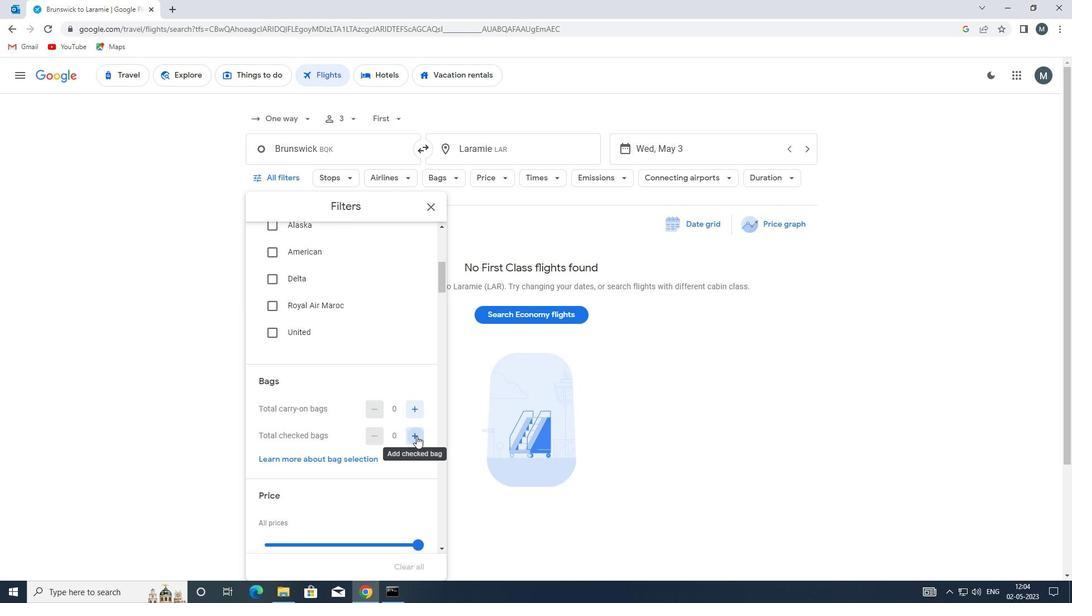
Action: Mouse moved to (349, 412)
Screenshot: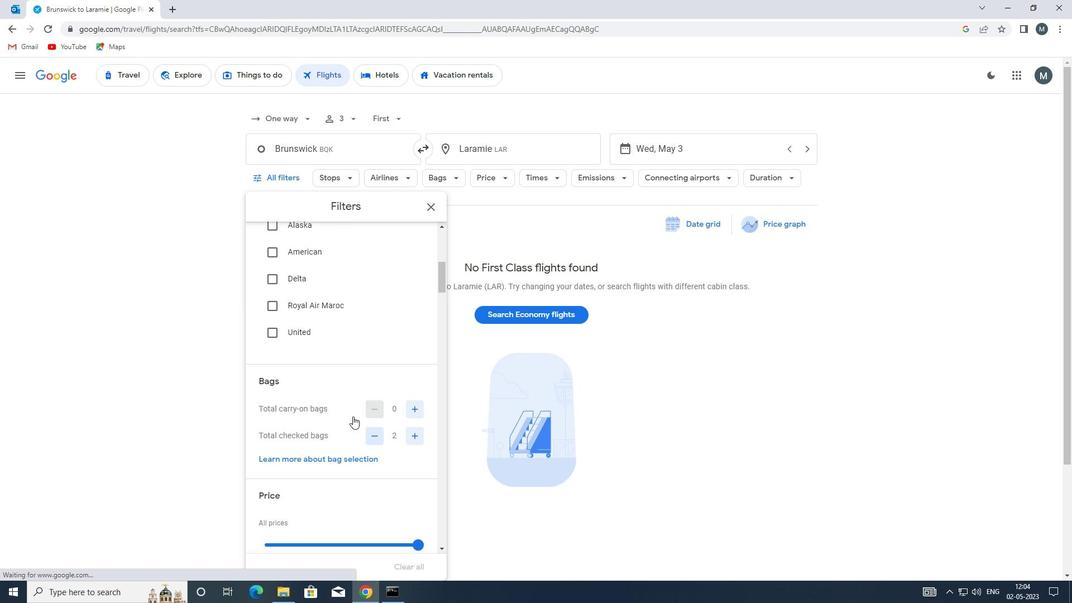
Action: Mouse scrolled (349, 412) with delta (0, 0)
Screenshot: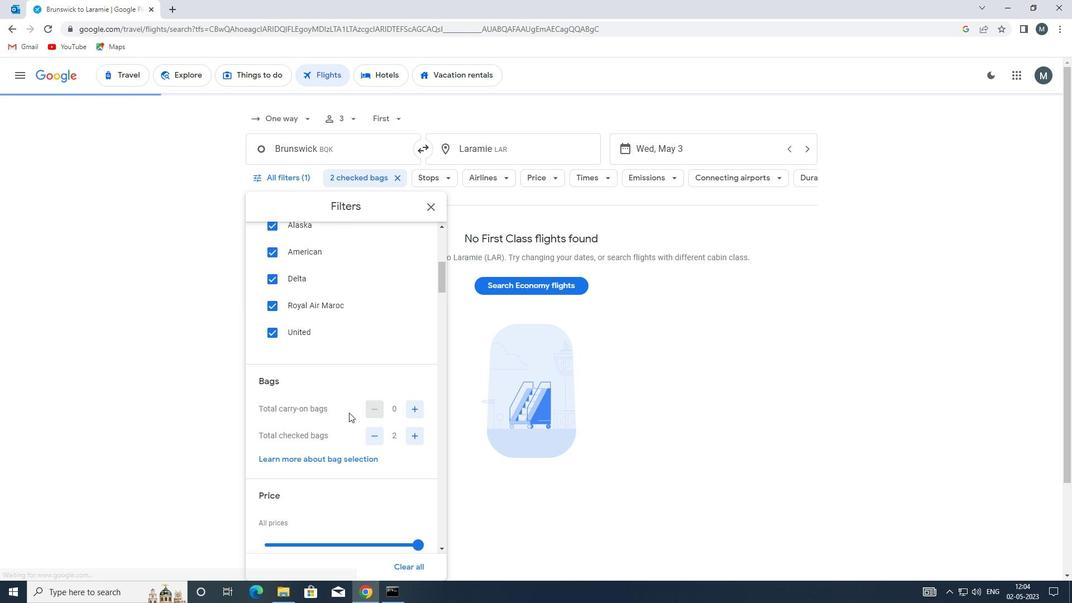 
Action: Mouse moved to (348, 412)
Screenshot: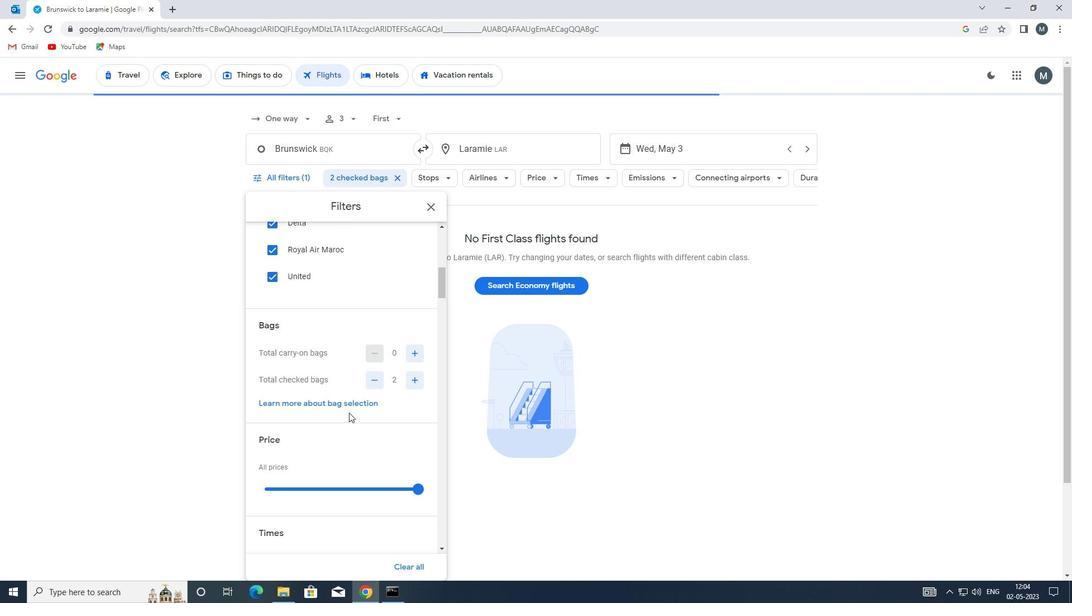 
Action: Mouse scrolled (348, 411) with delta (0, 0)
Screenshot: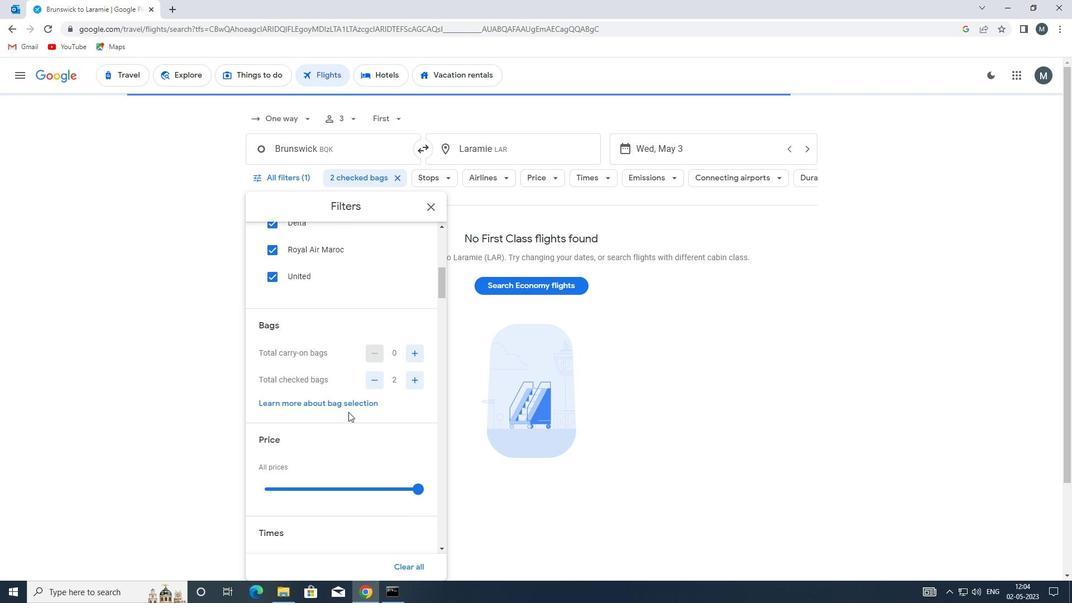 
Action: Mouse moved to (317, 428)
Screenshot: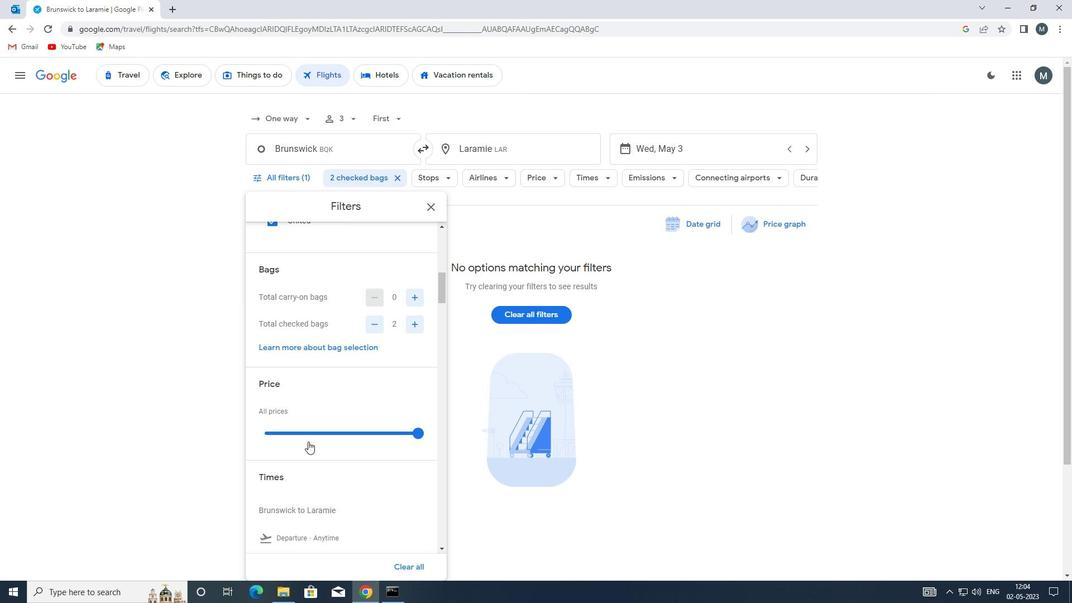 
Action: Mouse pressed left at (317, 428)
Screenshot: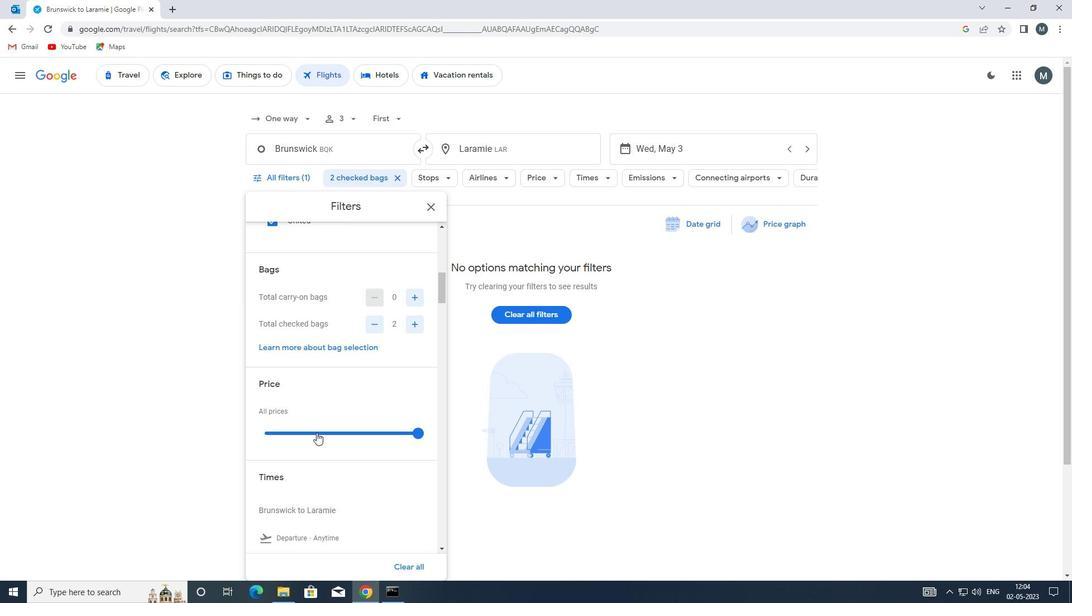 
Action: Mouse pressed left at (317, 428)
Screenshot: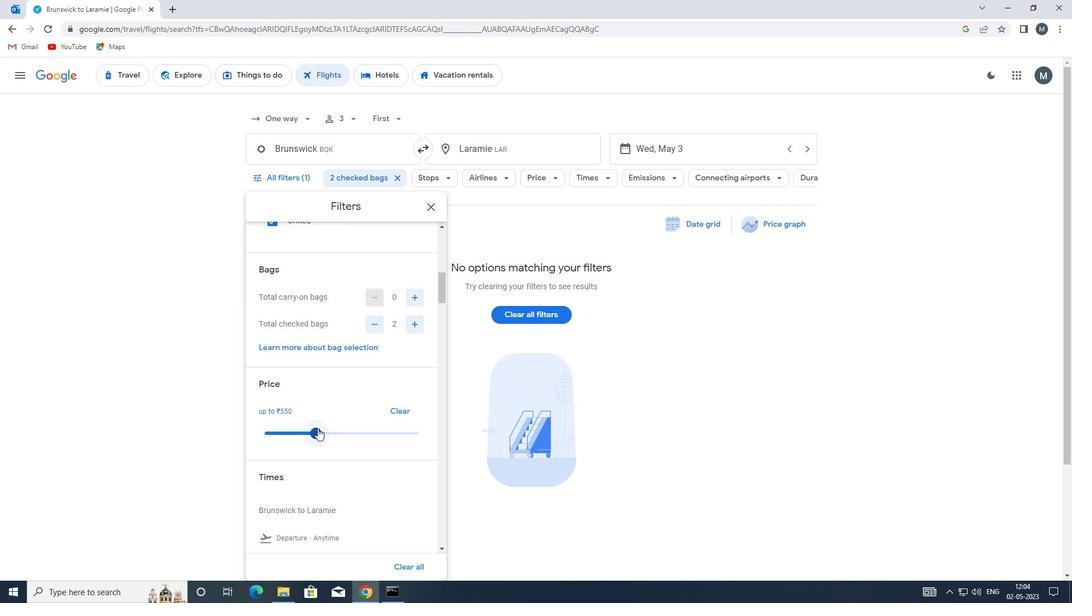 
Action: Mouse moved to (360, 413)
Screenshot: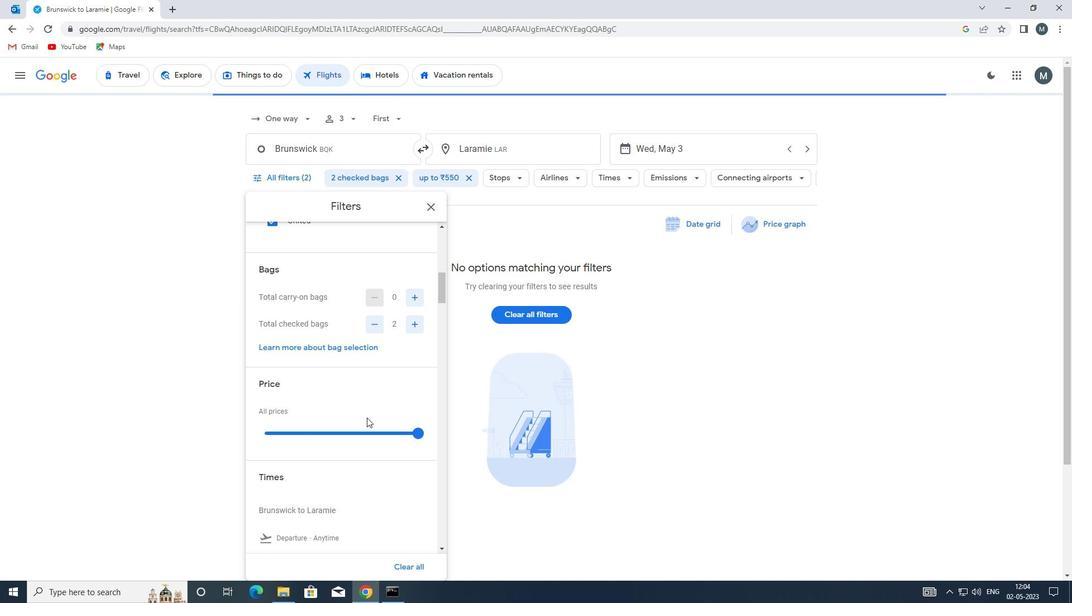 
Action: Mouse scrolled (360, 412) with delta (0, 0)
Screenshot: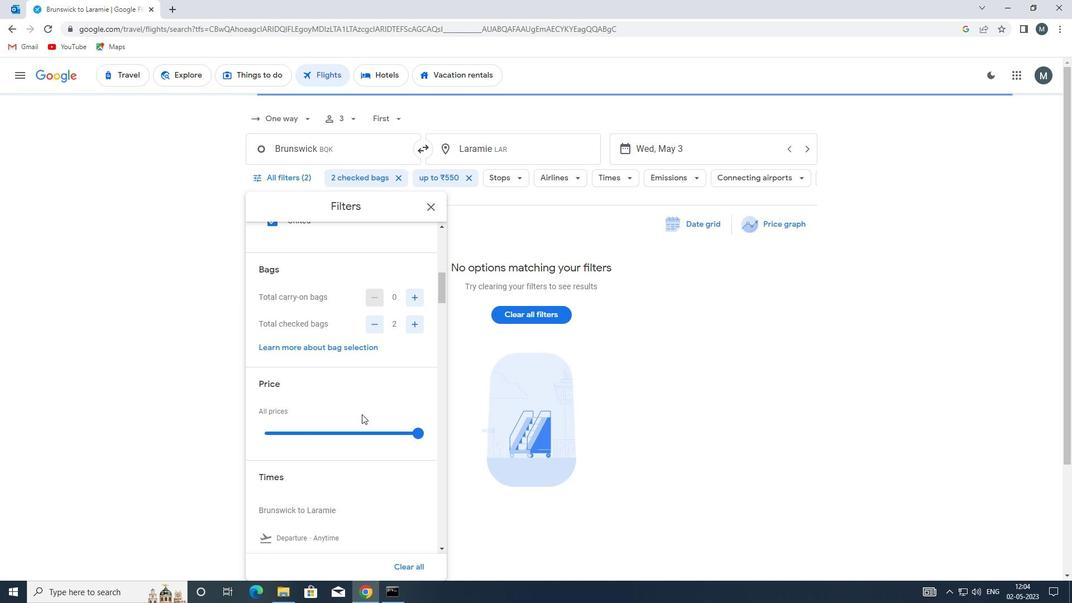 
Action: Mouse moved to (359, 412)
Screenshot: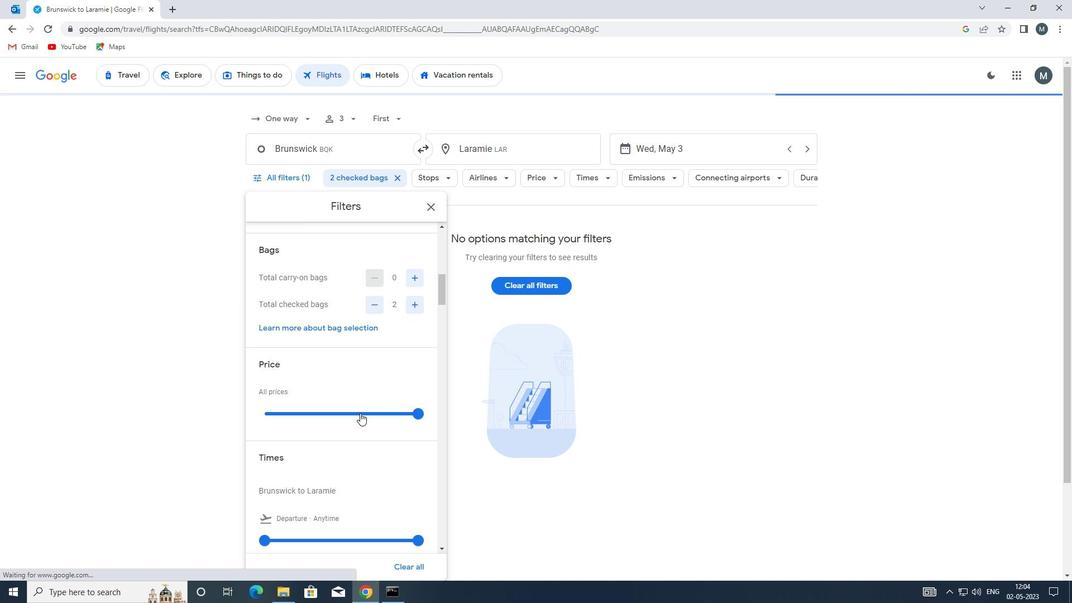 
Action: Mouse scrolled (359, 412) with delta (0, 0)
Screenshot: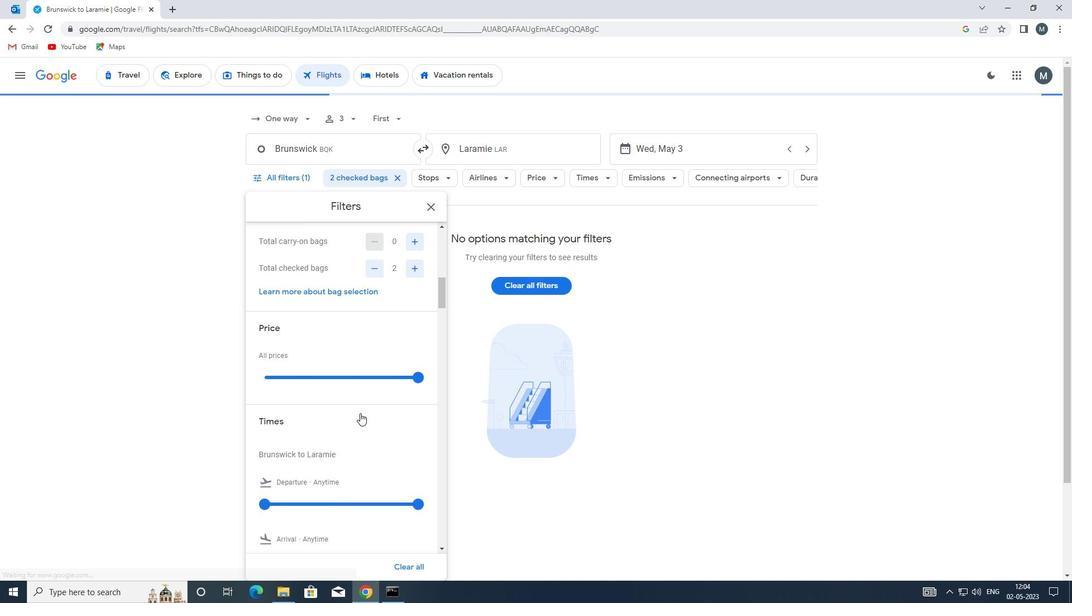 
Action: Mouse moved to (359, 412)
Screenshot: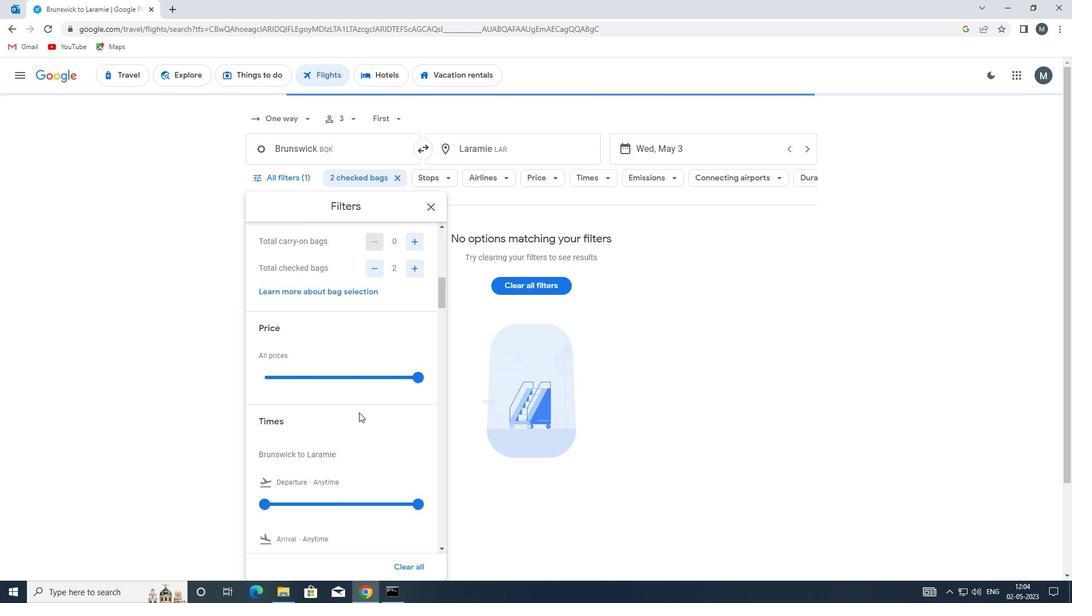 
Action: Mouse scrolled (359, 412) with delta (0, 0)
Screenshot: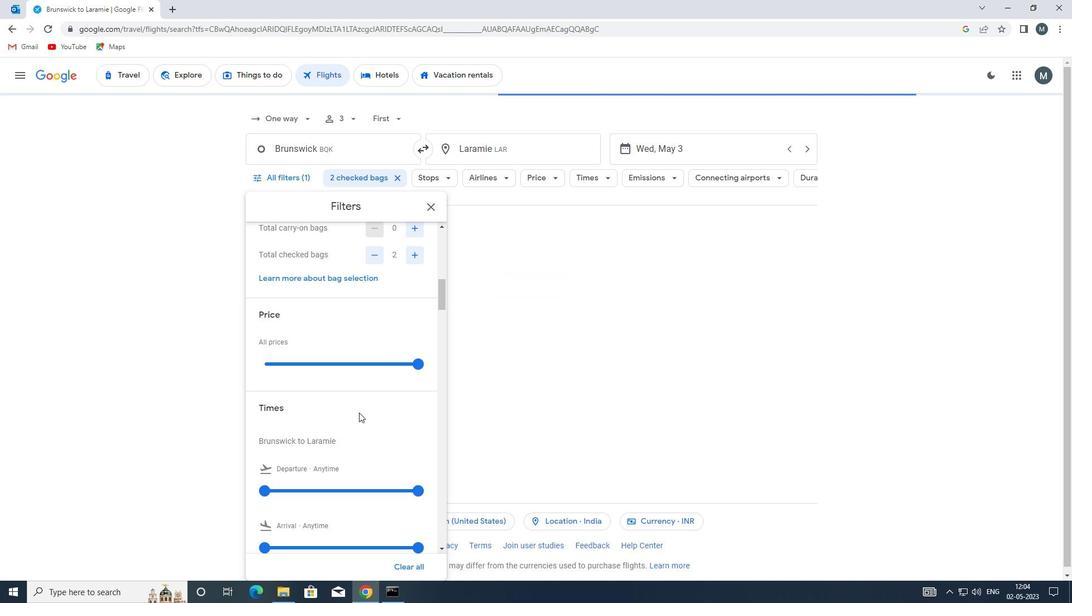 
Action: Mouse moved to (269, 396)
Screenshot: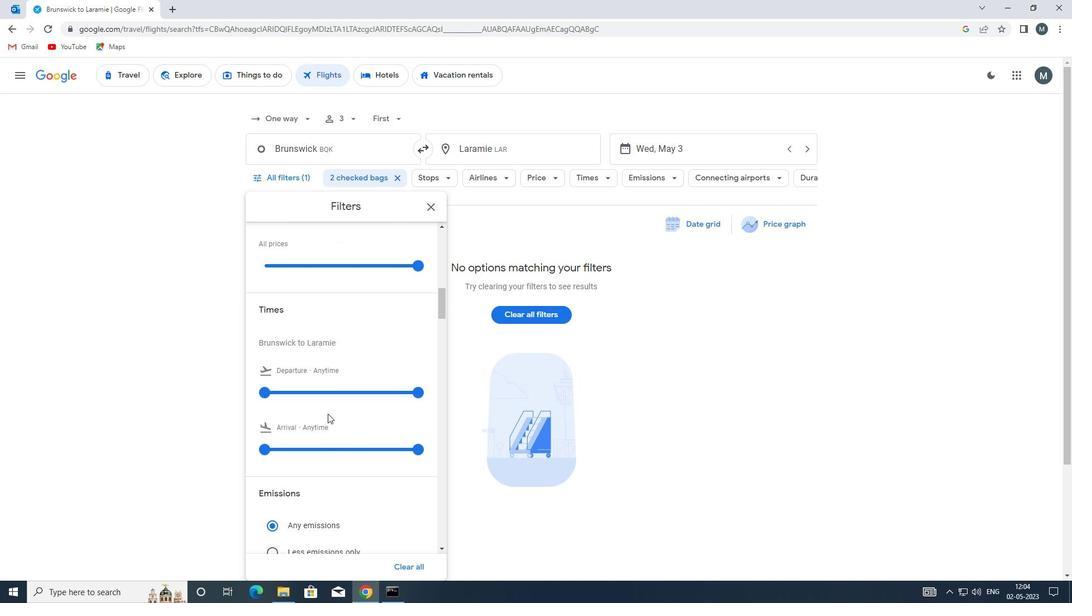 
Action: Mouse pressed left at (269, 396)
Screenshot: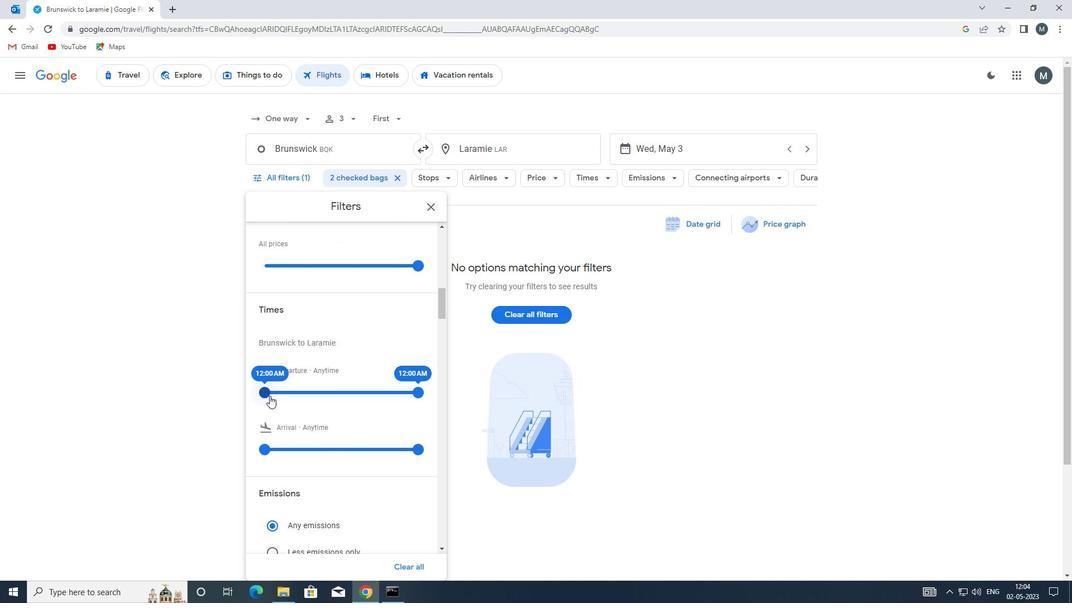 
Action: Mouse moved to (415, 394)
Screenshot: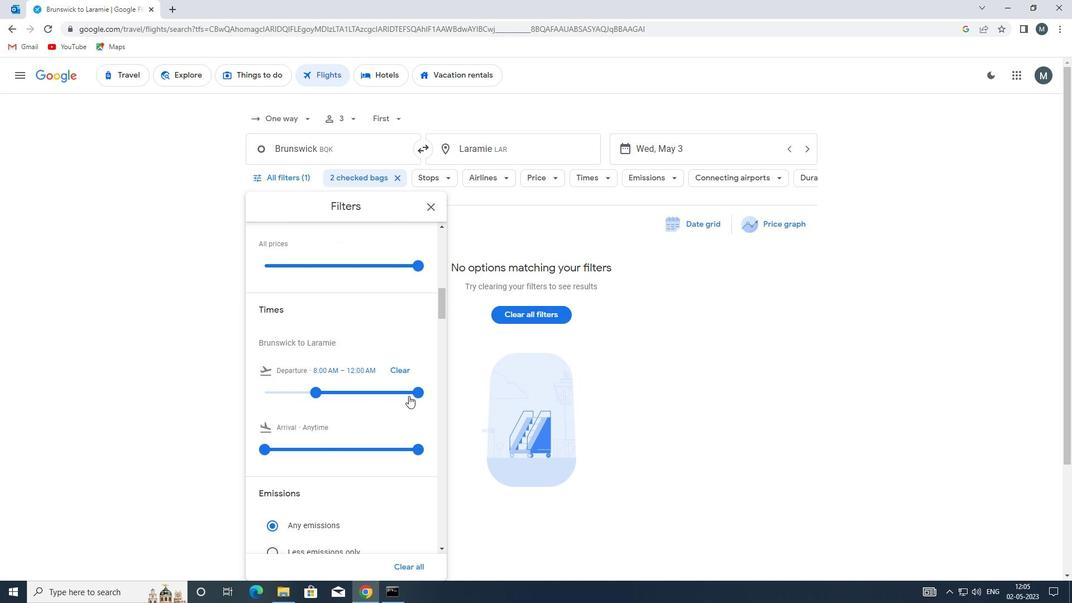 
Action: Mouse pressed left at (415, 394)
Screenshot: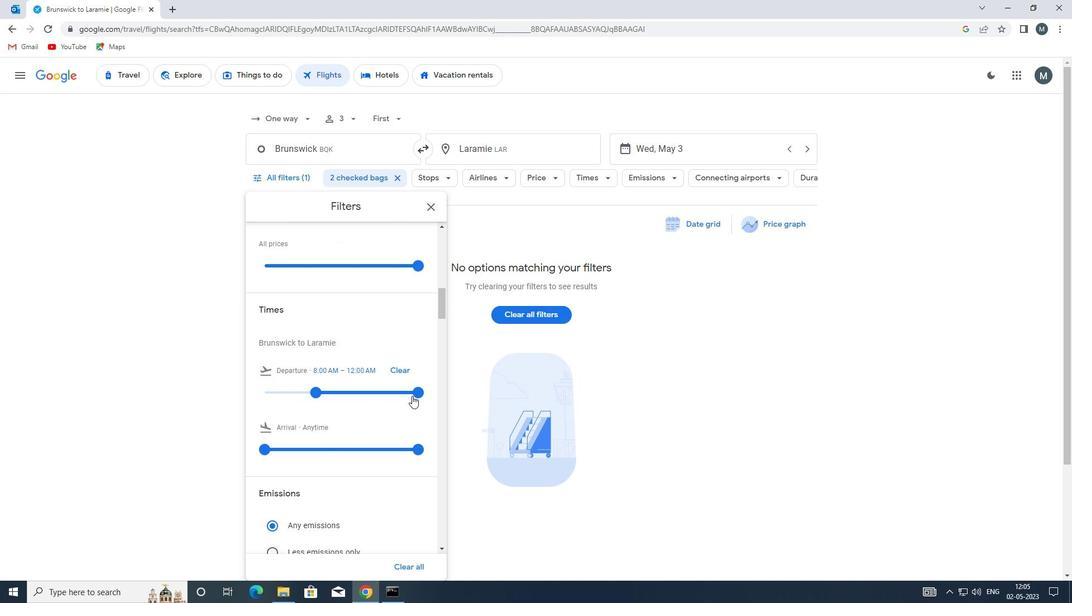 
Action: Mouse moved to (317, 393)
Screenshot: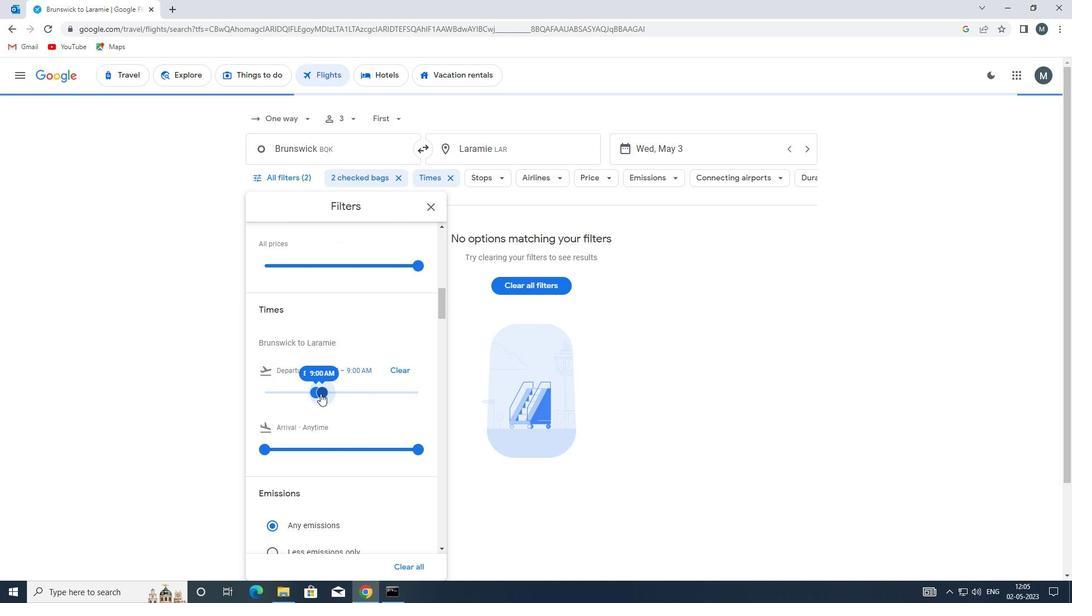 
Action: Mouse scrolled (317, 392) with delta (0, 0)
Screenshot: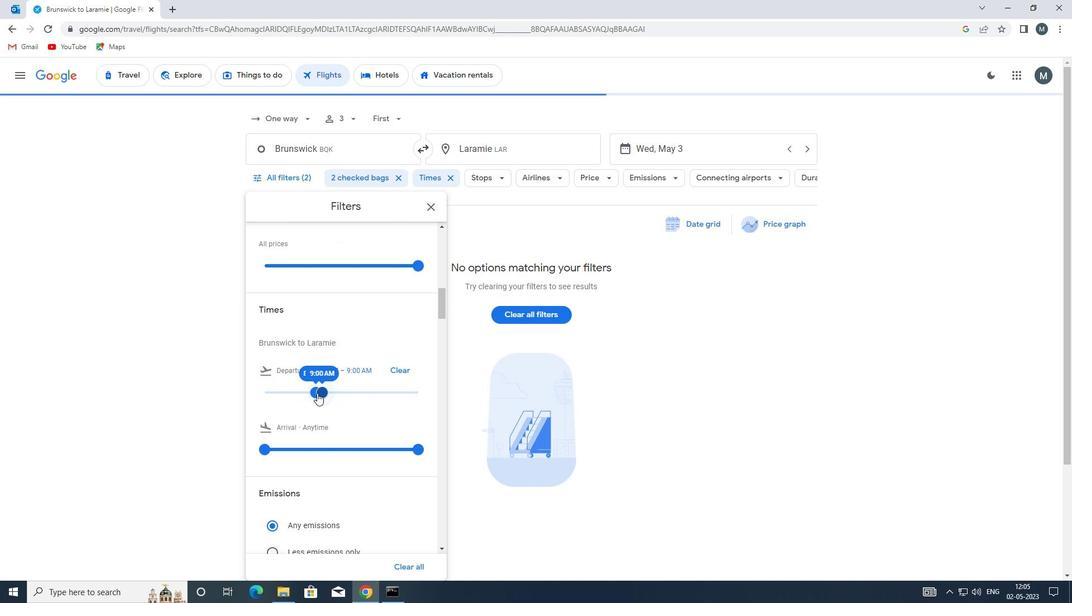 
Action: Mouse scrolled (317, 392) with delta (0, 0)
Screenshot: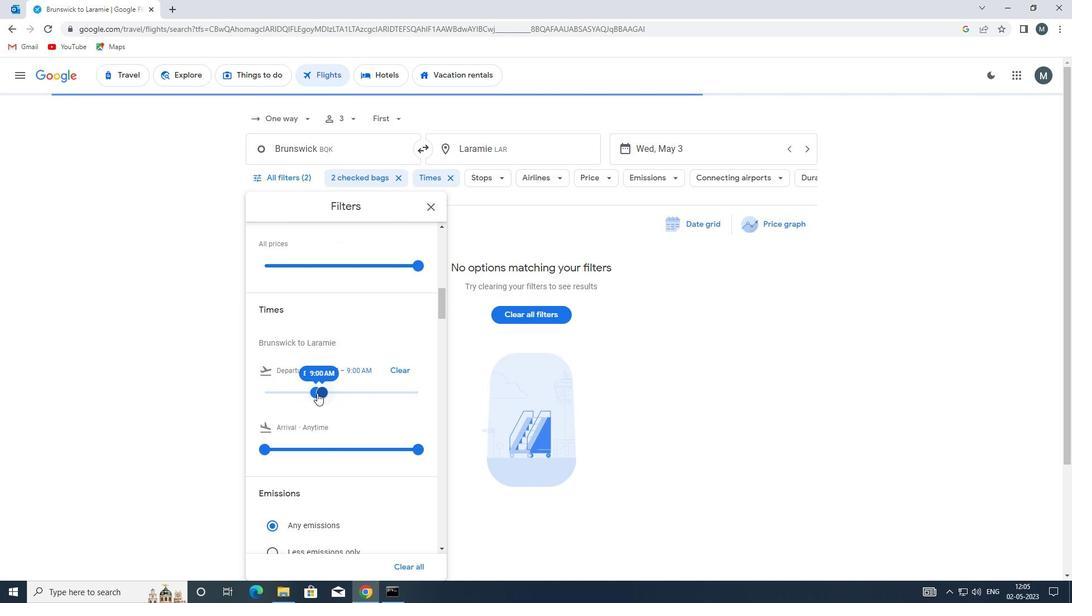 
Action: Mouse moved to (432, 208)
Screenshot: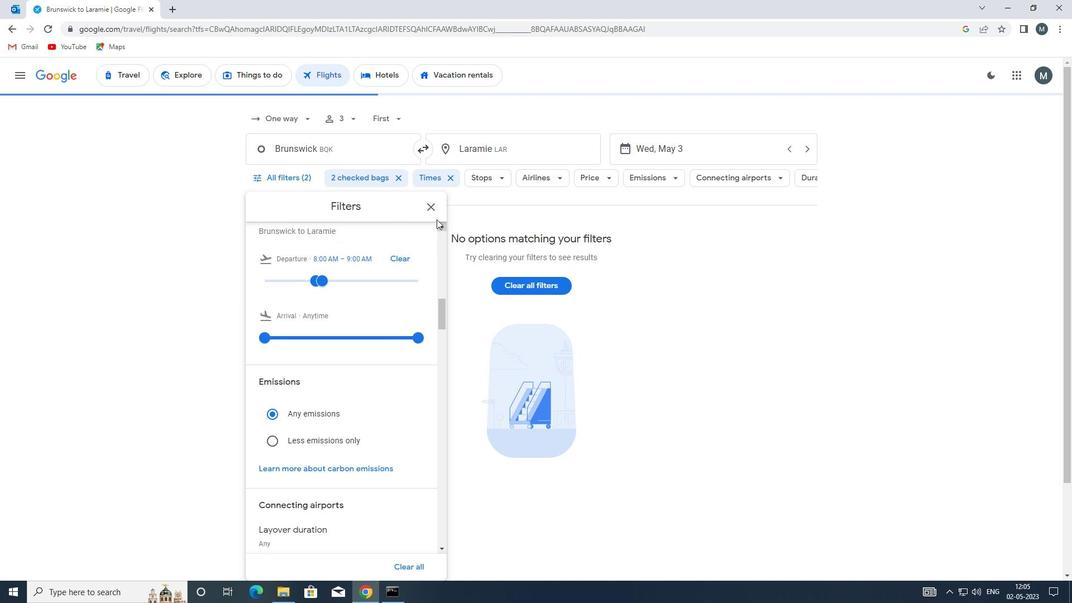 
Action: Mouse pressed left at (432, 208)
Screenshot: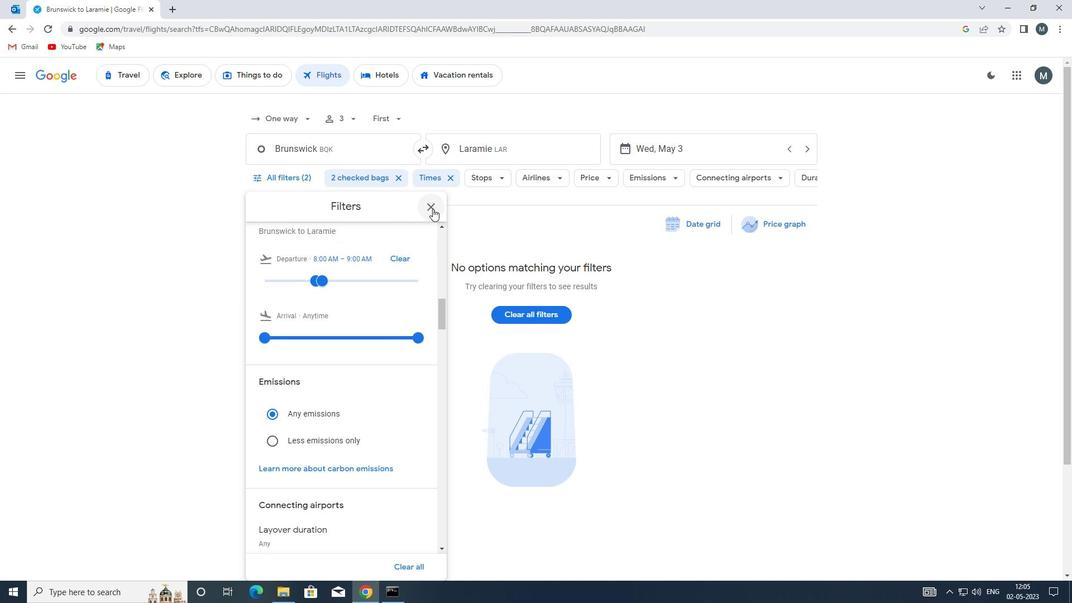 
